 Task: Look for space in Muvattupuzha, India from 5th June, 2023 to 16th June, 2023 for 2 adults in price range Rs.7000 to Rs.15000. Place can be entire place with 1  bedroom having 1 bed and 1 bathroom. Property type can be house, flat, guest house, hotel. Amenities needed are: washing machine. Booking option can be shelf check-in. Required host language is English.
Action: Mouse moved to (433, 93)
Screenshot: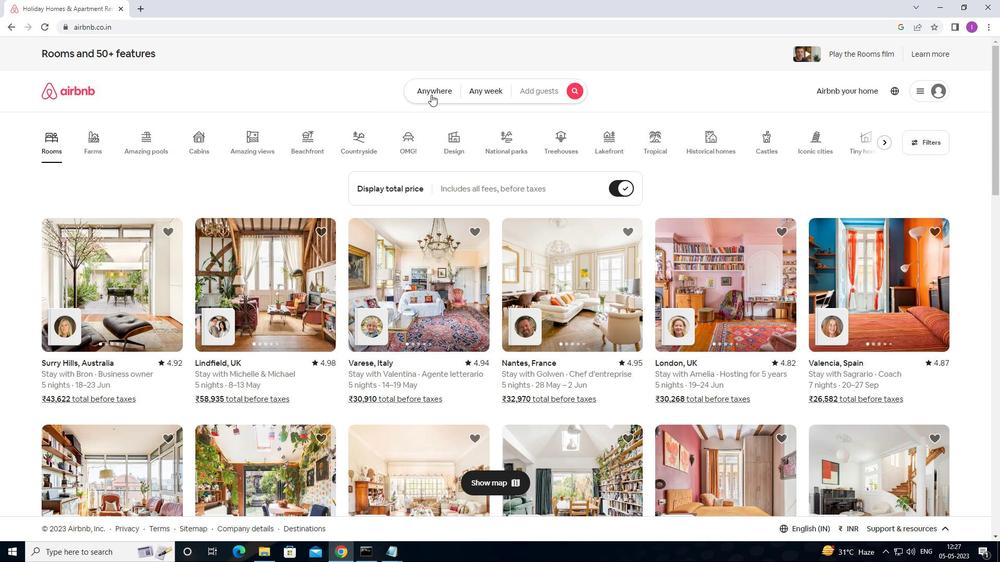 
Action: Mouse pressed left at (433, 93)
Screenshot: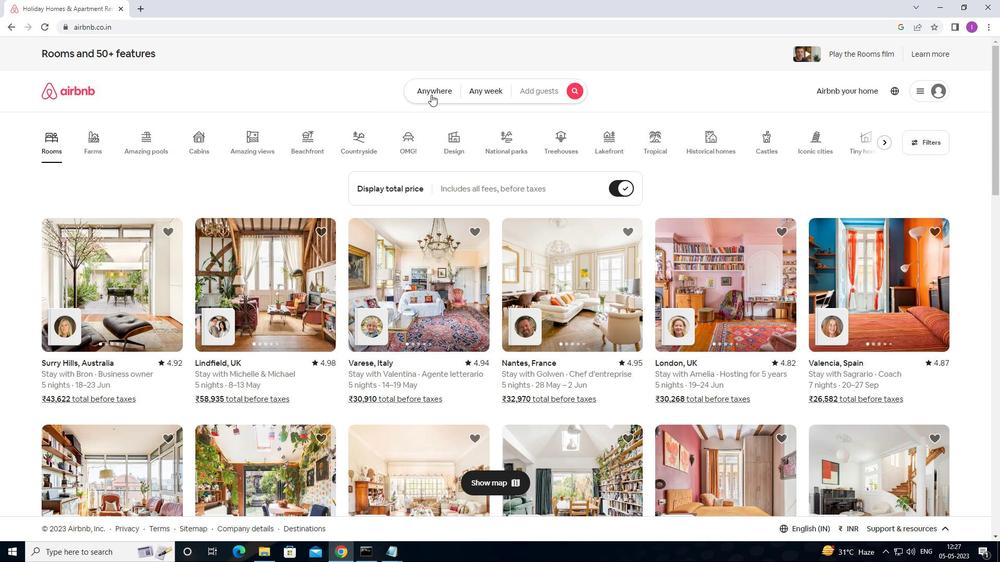 
Action: Mouse moved to (315, 140)
Screenshot: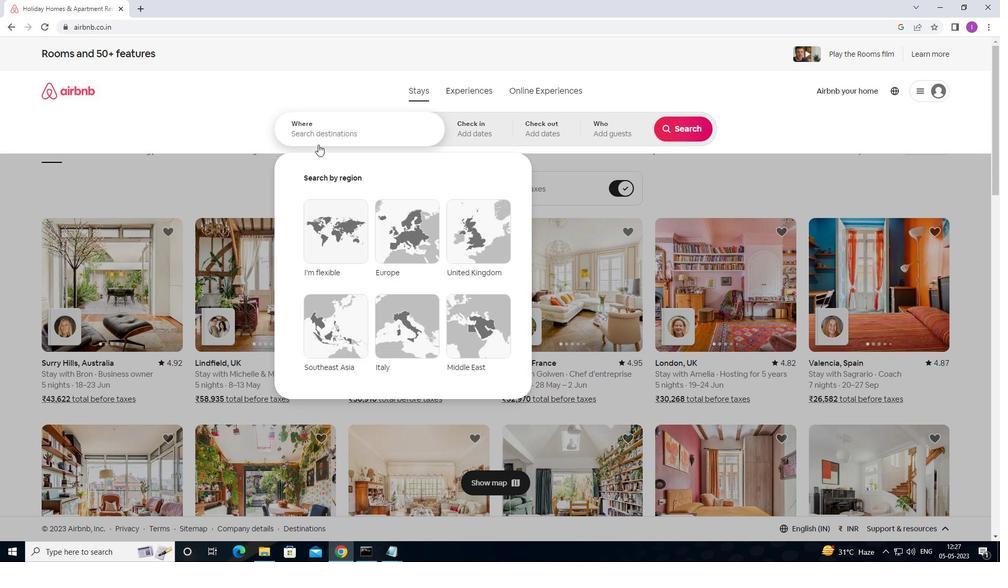 
Action: Mouse pressed left at (315, 140)
Screenshot: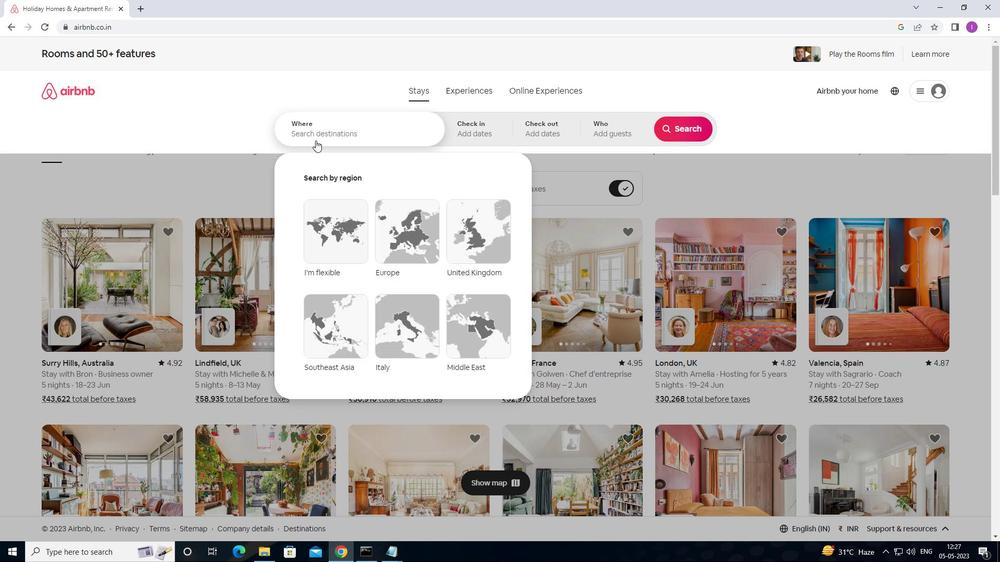 
Action: Key pressed <Key.shift><Key.shift><Key.shift><Key.shift>MUVATTUPUZHA,<Key.shift>INDIA
Screenshot: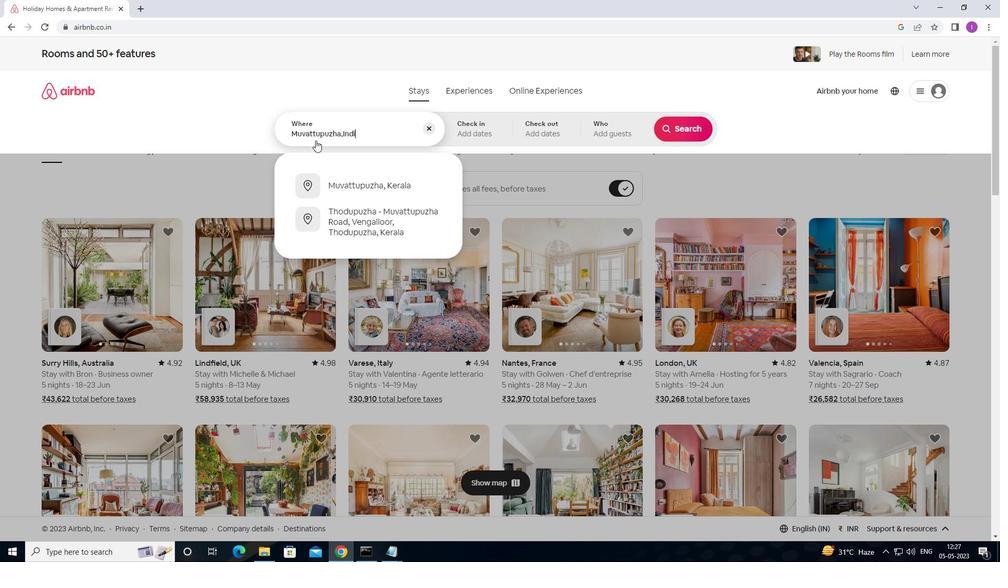 
Action: Mouse moved to (485, 126)
Screenshot: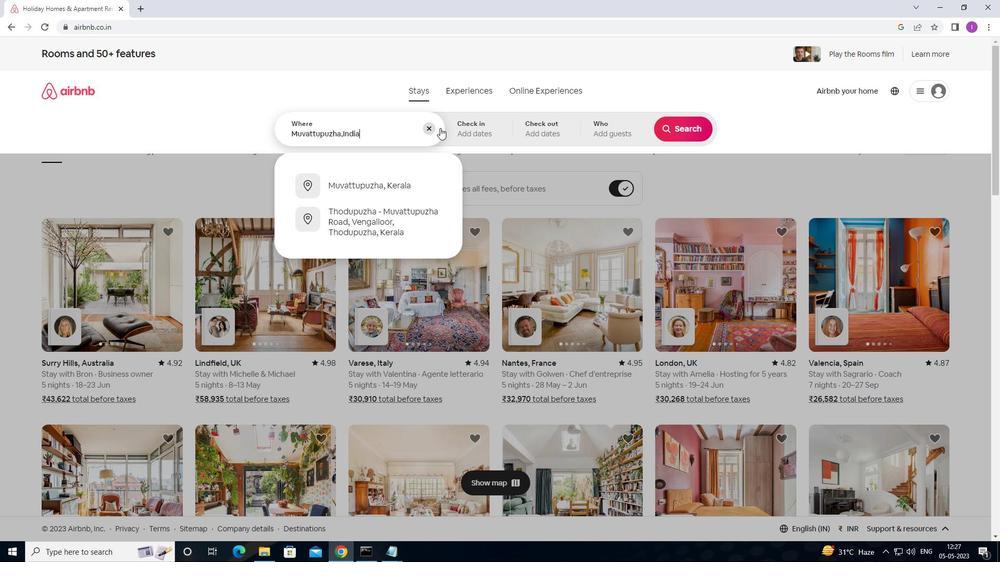 
Action: Mouse pressed left at (485, 126)
Screenshot: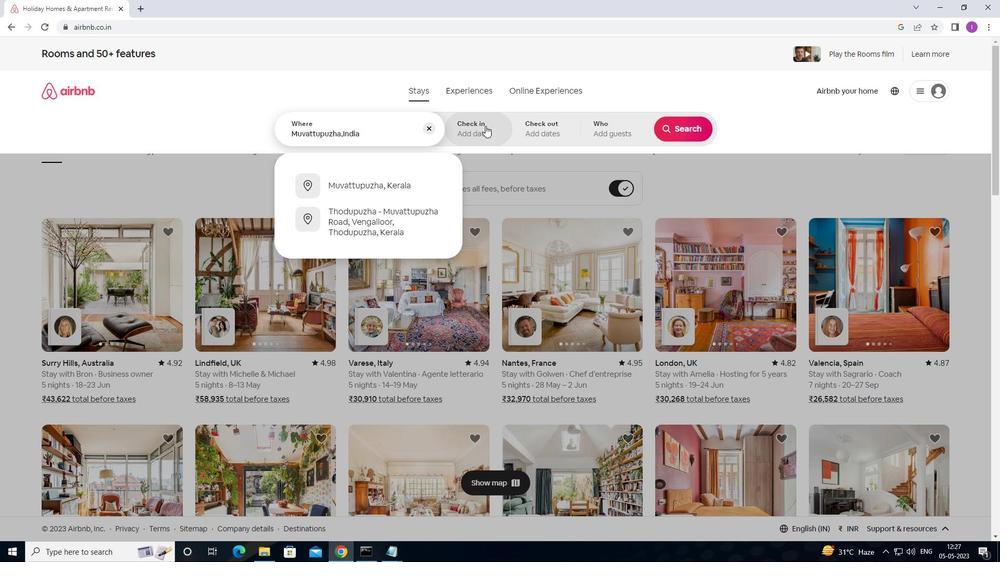
Action: Mouse moved to (546, 282)
Screenshot: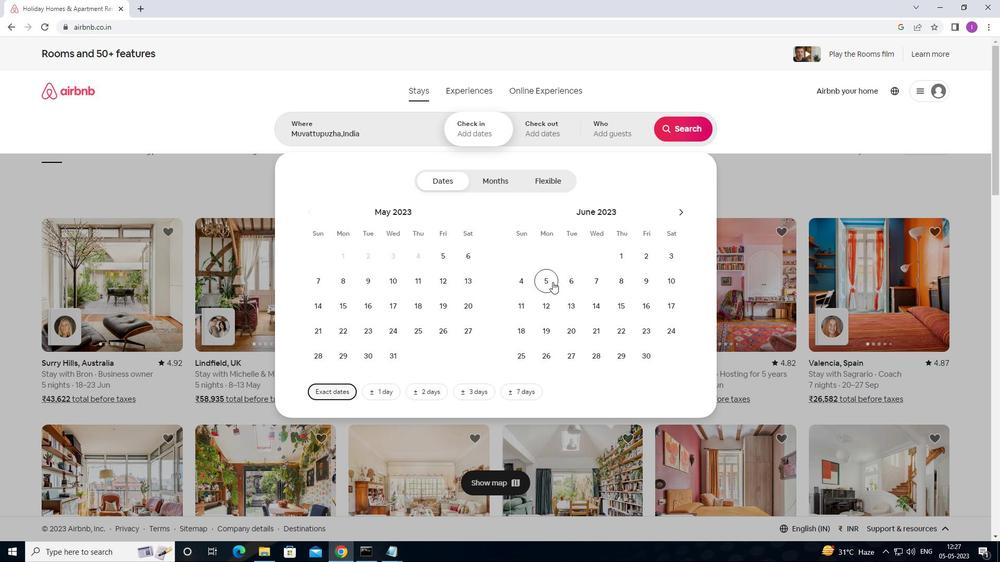 
Action: Mouse pressed left at (546, 282)
Screenshot: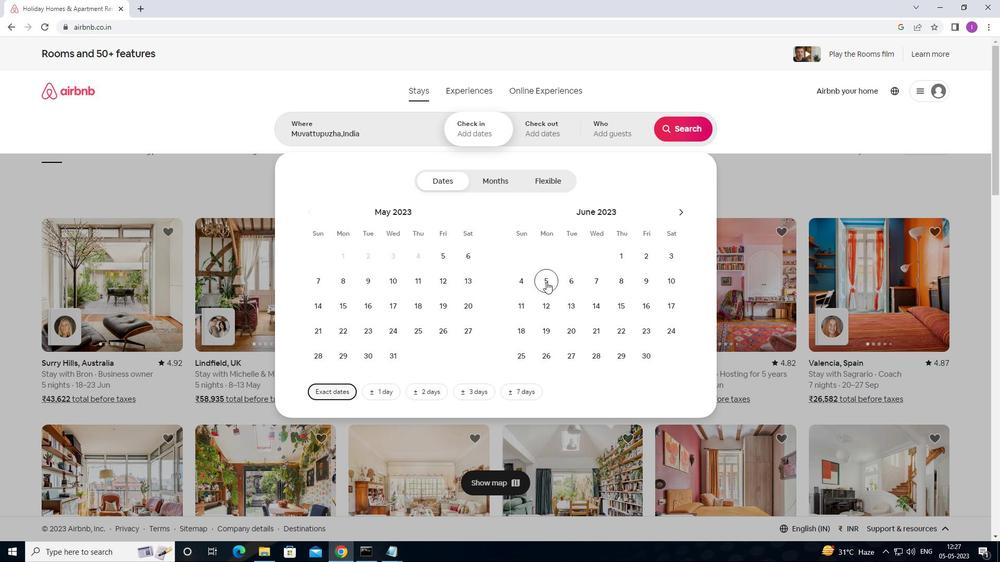 
Action: Mouse moved to (641, 305)
Screenshot: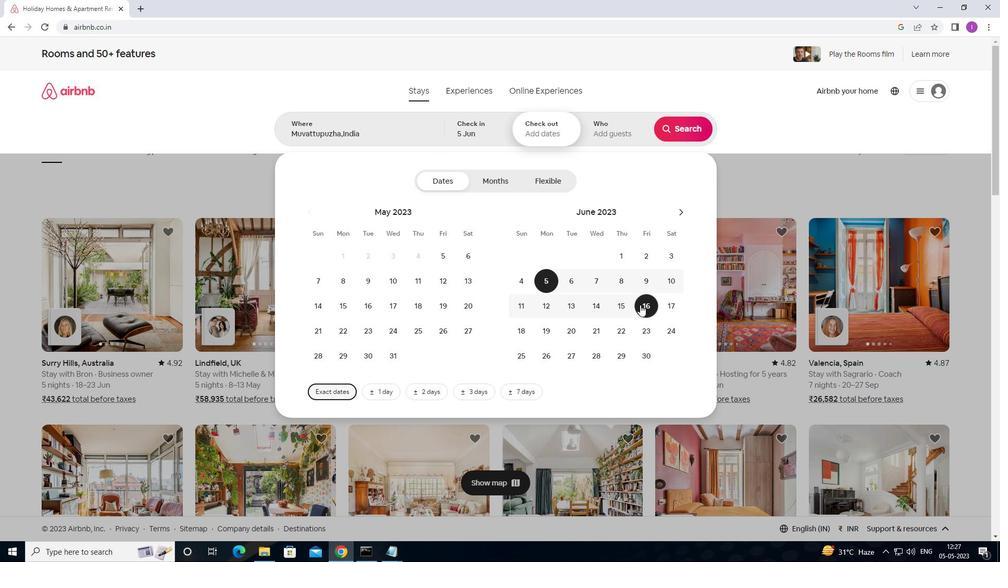 
Action: Mouse pressed left at (641, 305)
Screenshot: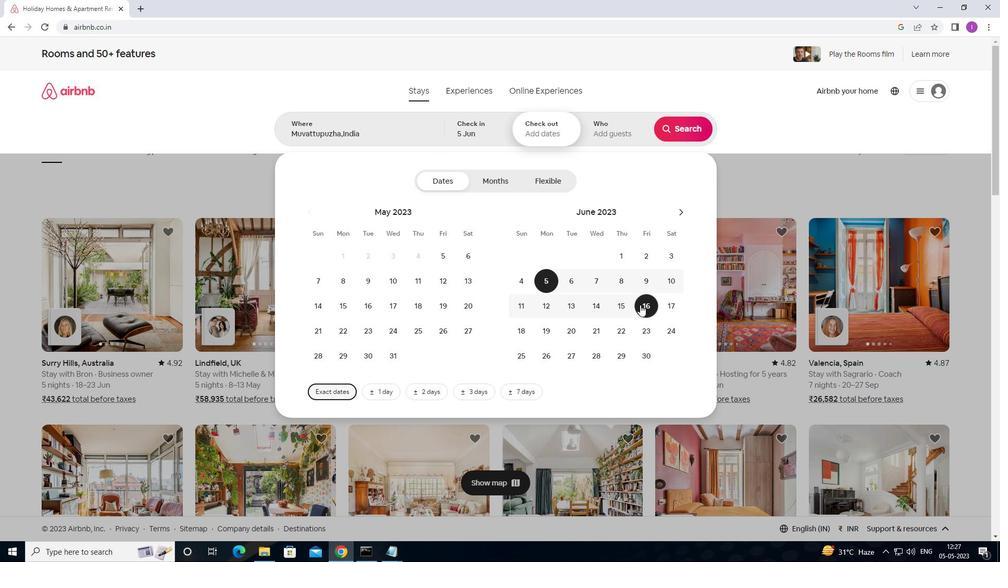 
Action: Mouse moved to (623, 140)
Screenshot: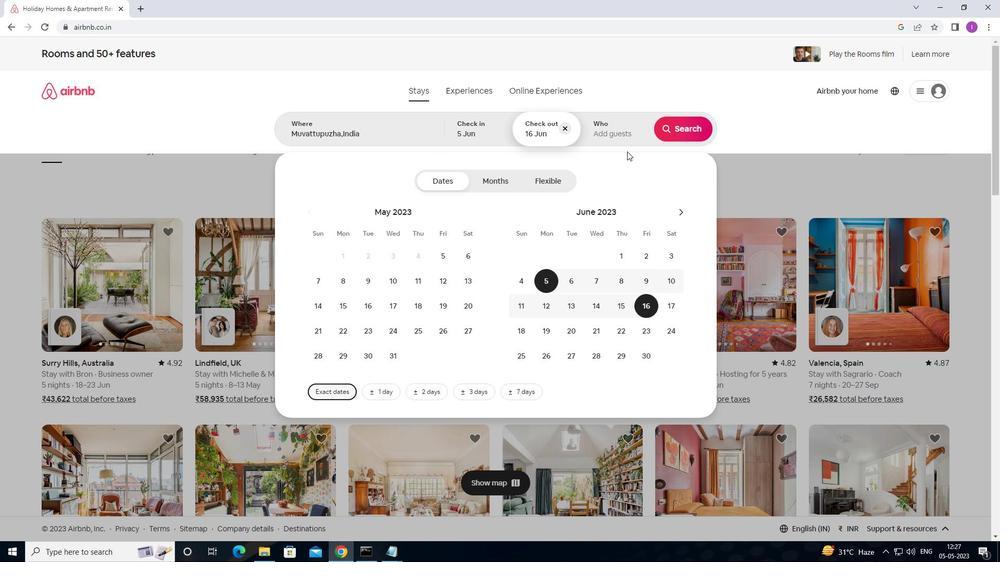 
Action: Mouse pressed left at (623, 140)
Screenshot: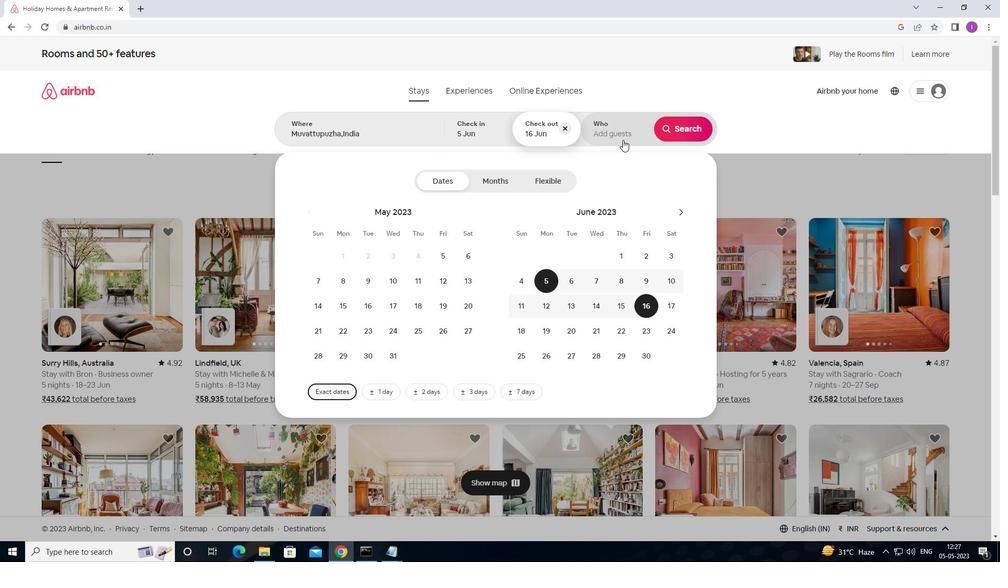 
Action: Mouse moved to (682, 179)
Screenshot: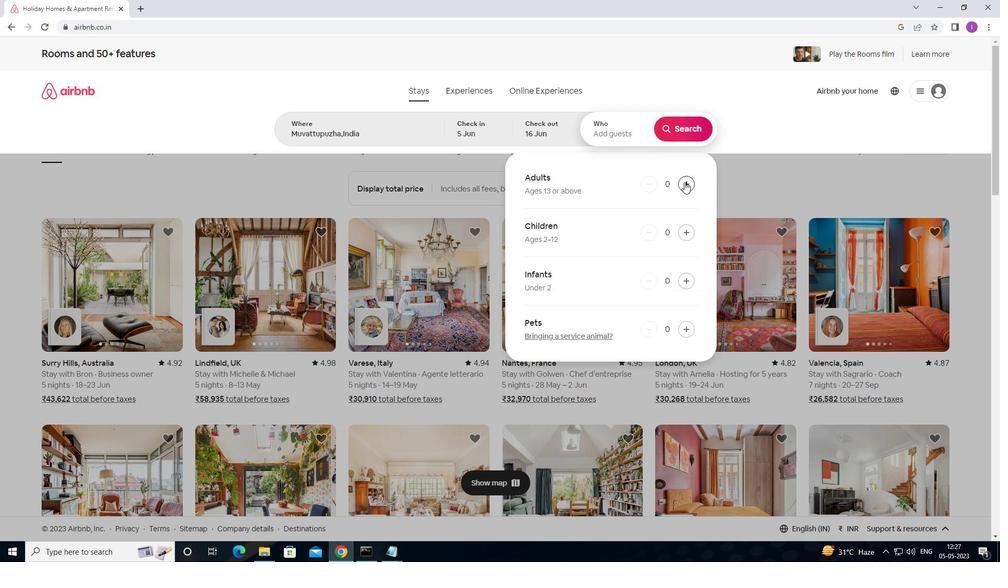 
Action: Mouse pressed left at (682, 179)
Screenshot: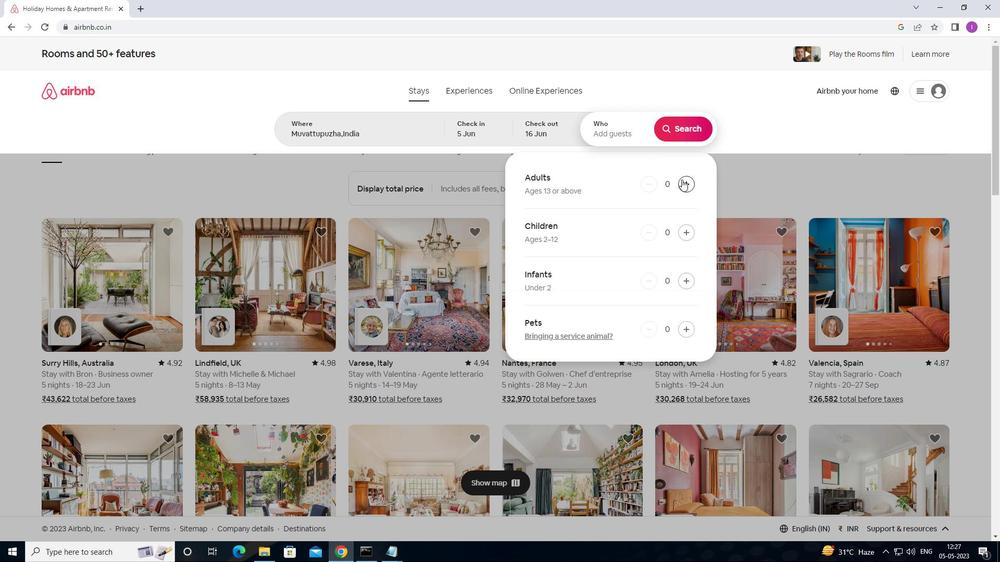
Action: Mouse pressed left at (682, 179)
Screenshot: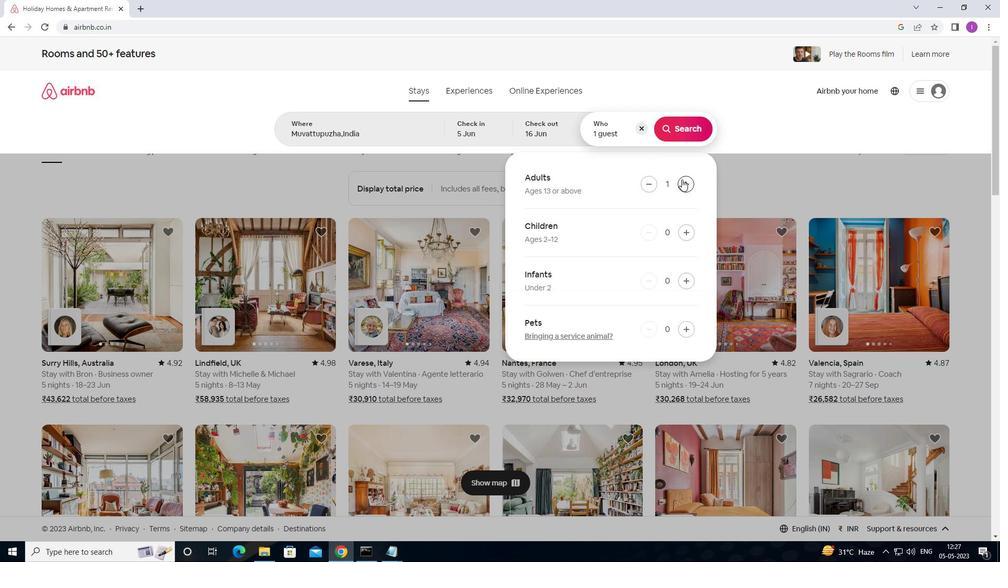 
Action: Mouse moved to (695, 130)
Screenshot: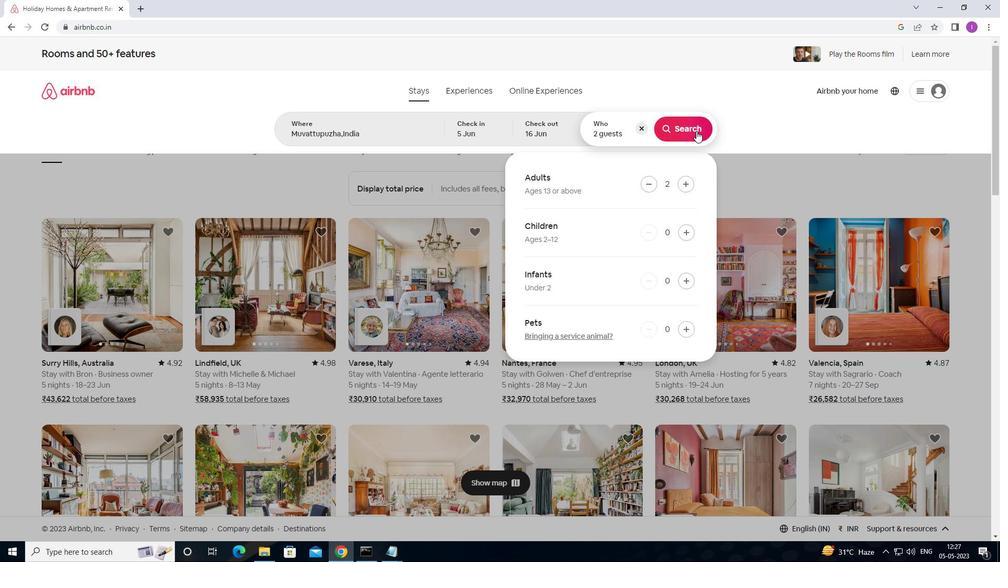 
Action: Mouse pressed left at (695, 130)
Screenshot: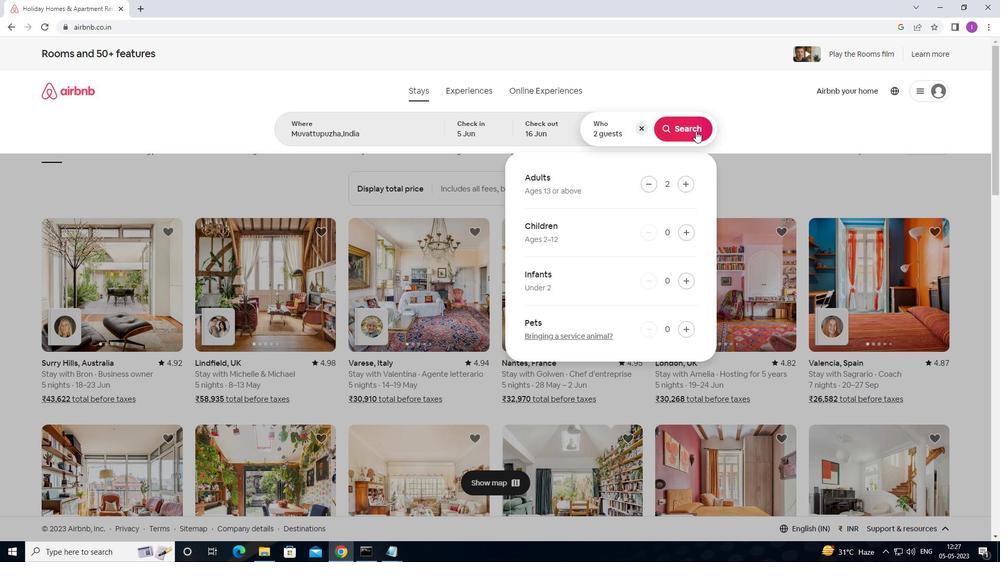 
Action: Mouse moved to (954, 91)
Screenshot: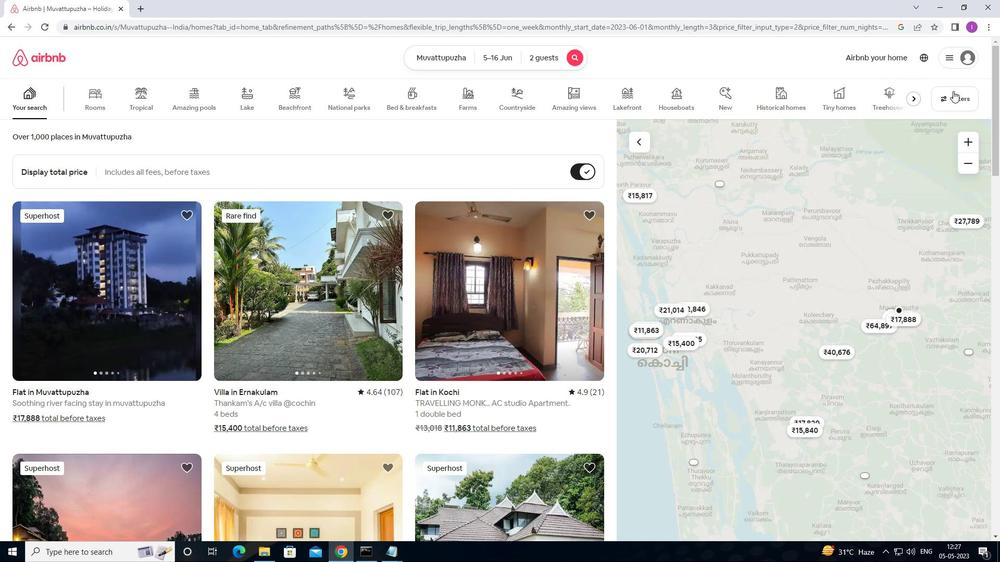 
Action: Mouse pressed left at (954, 91)
Screenshot: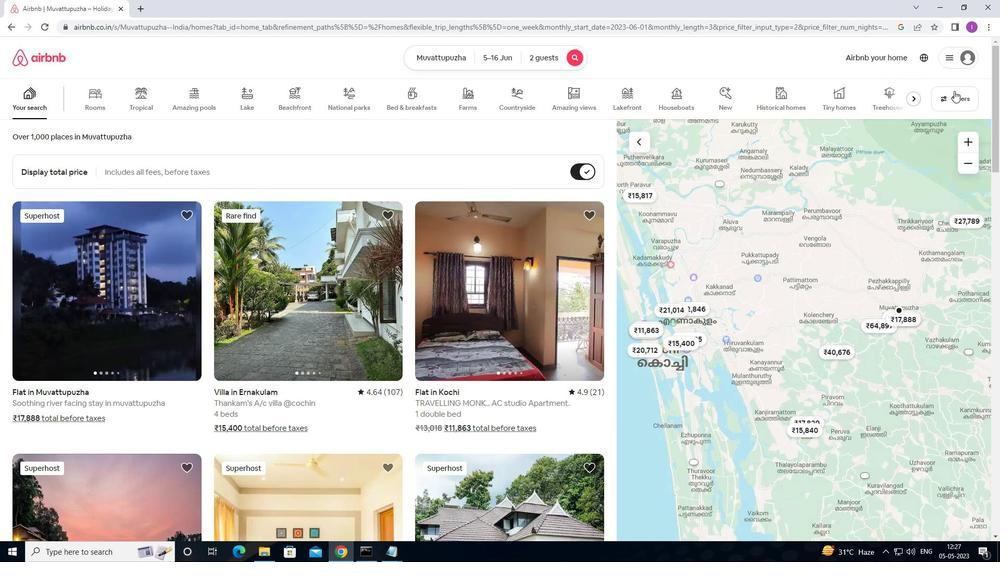 
Action: Mouse moved to (381, 351)
Screenshot: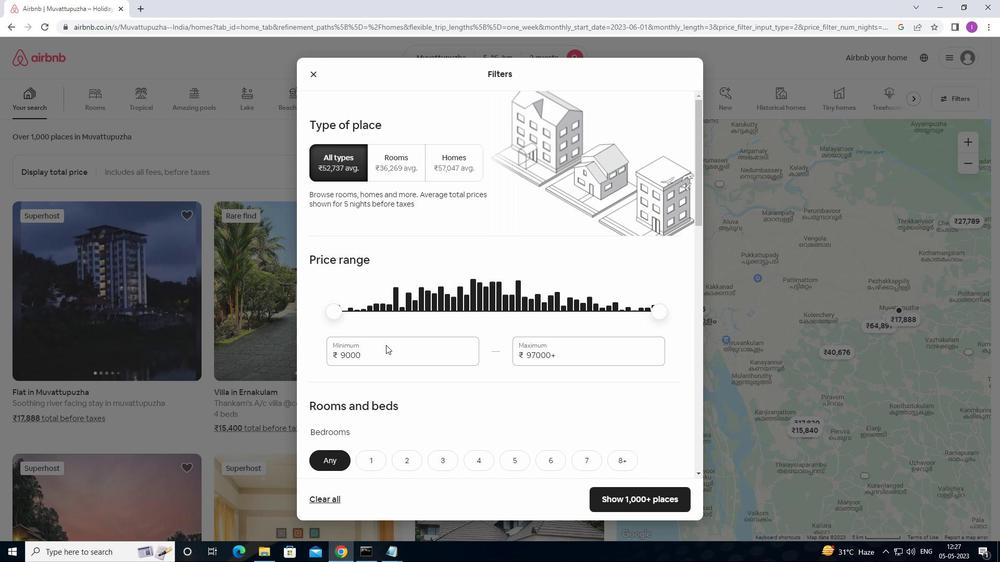 
Action: Mouse pressed left at (381, 351)
Screenshot: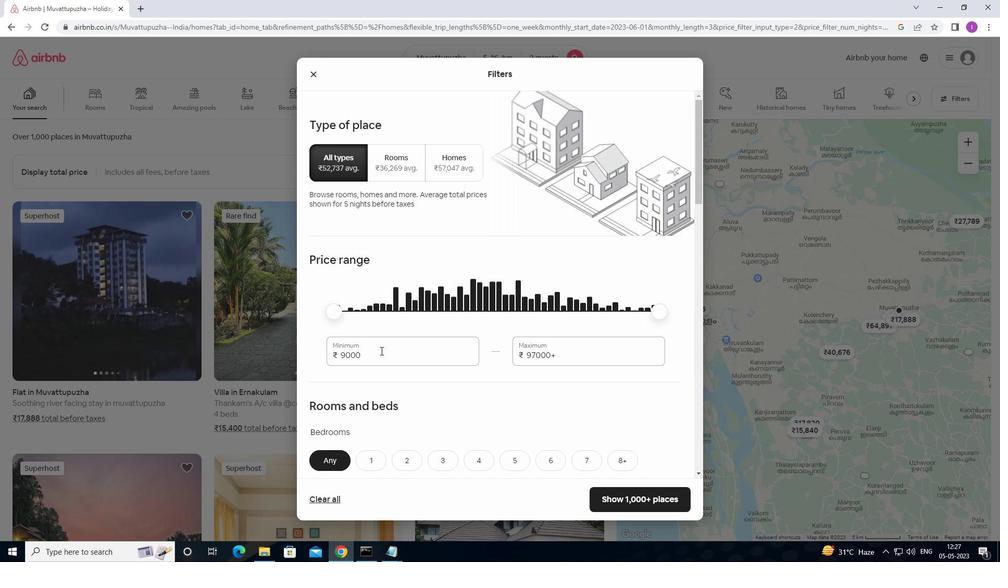 
Action: Mouse moved to (335, 357)
Screenshot: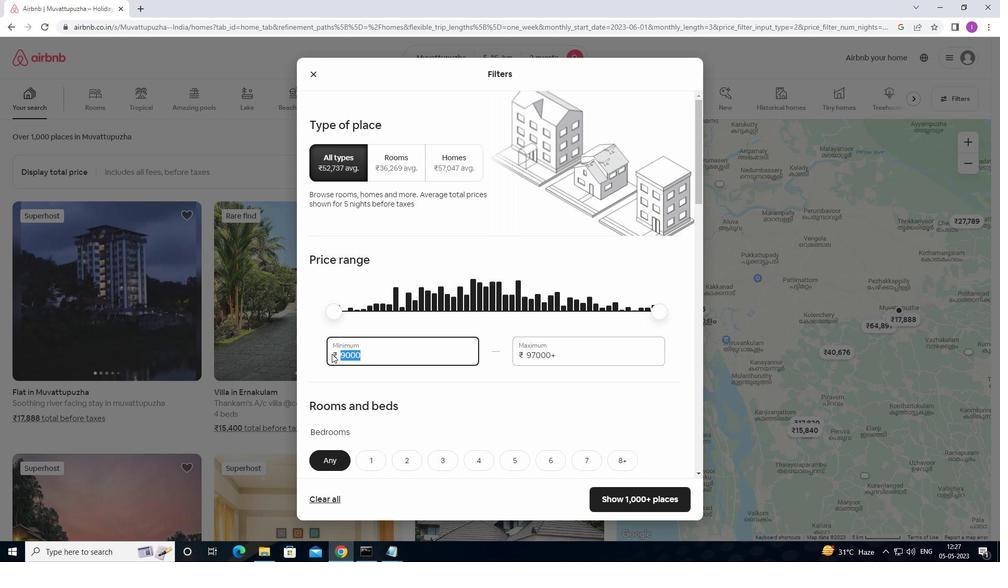 
Action: Key pressed 7000
Screenshot: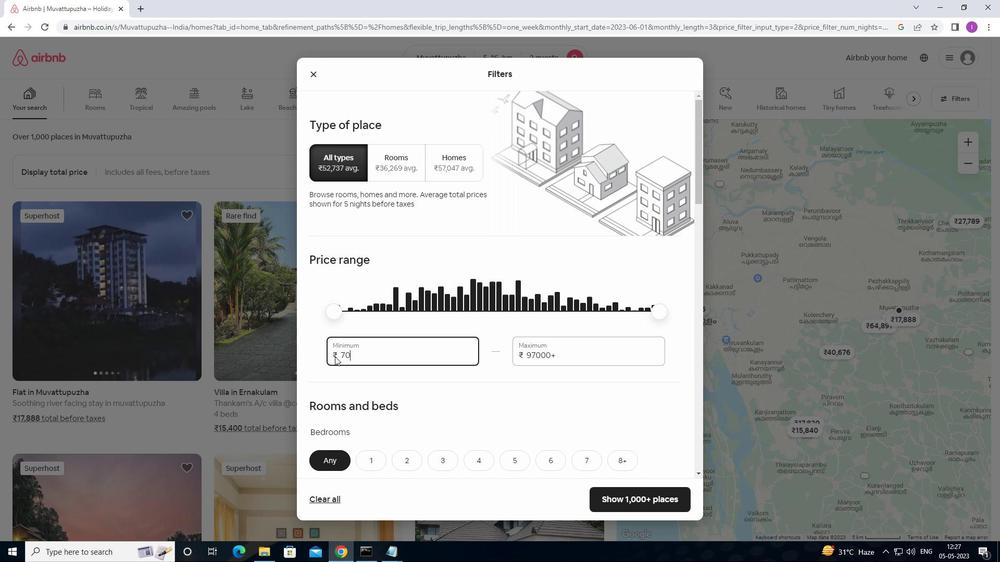 
Action: Mouse moved to (565, 357)
Screenshot: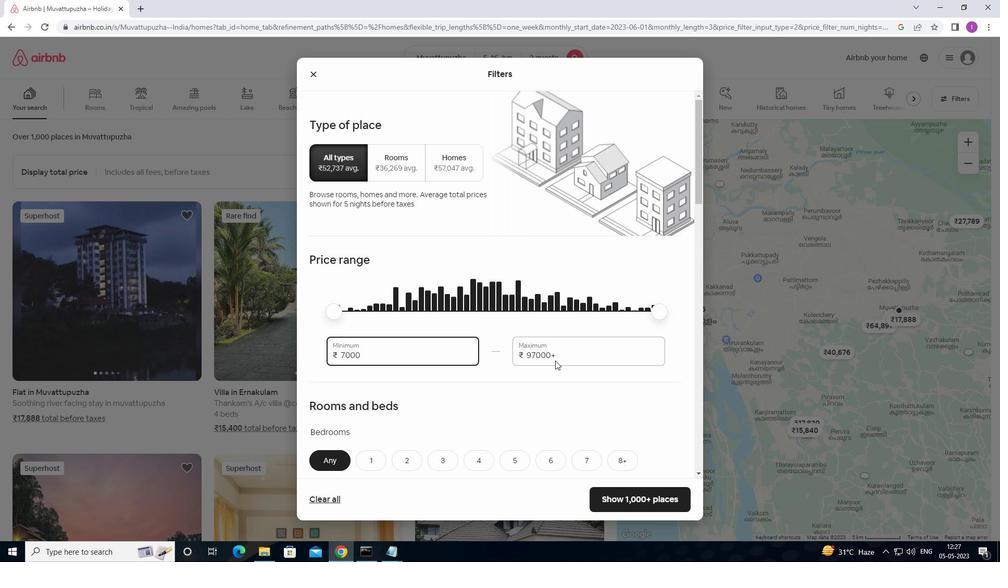 
Action: Mouse pressed left at (565, 357)
Screenshot: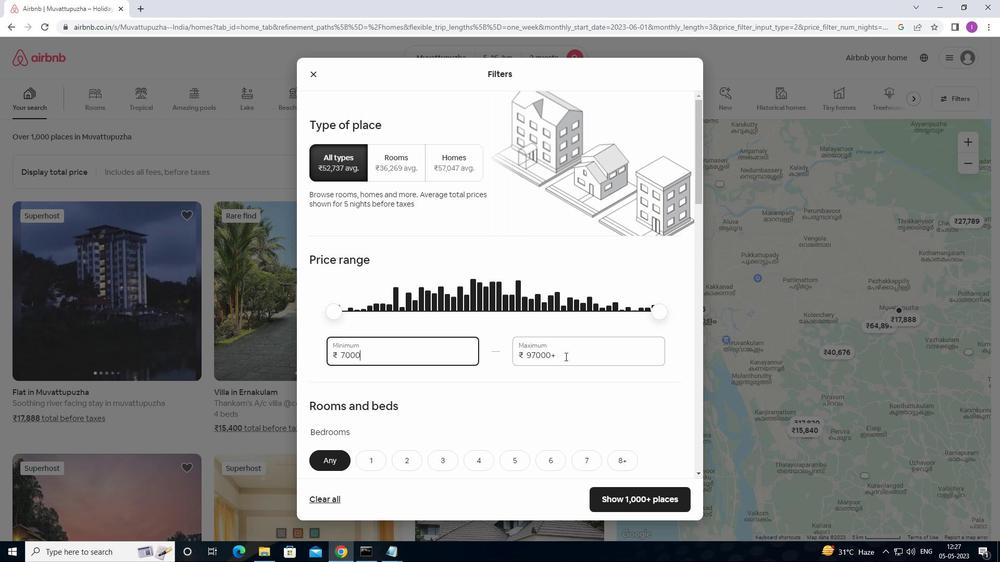 
Action: Mouse moved to (510, 354)
Screenshot: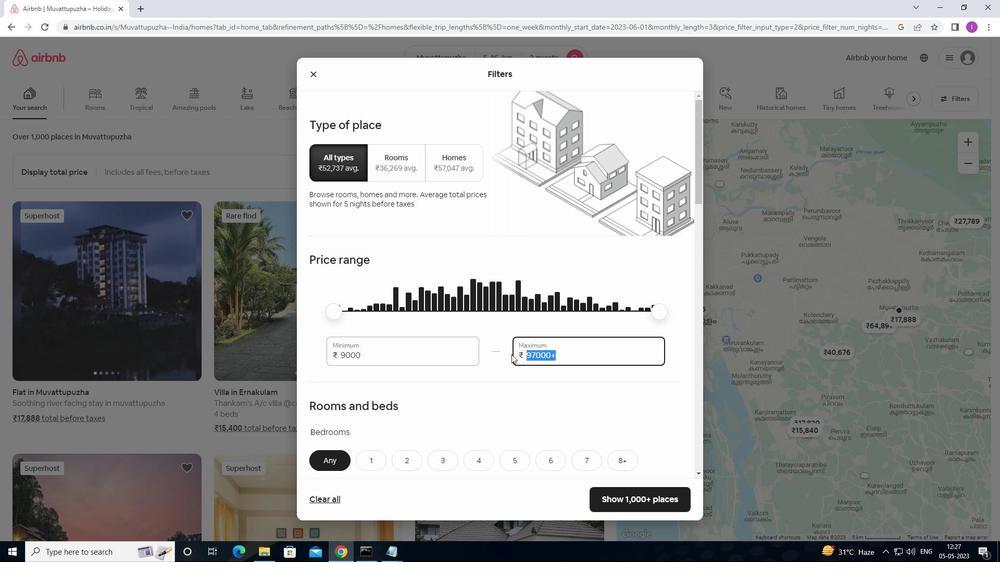 
Action: Key pressed 15000
Screenshot: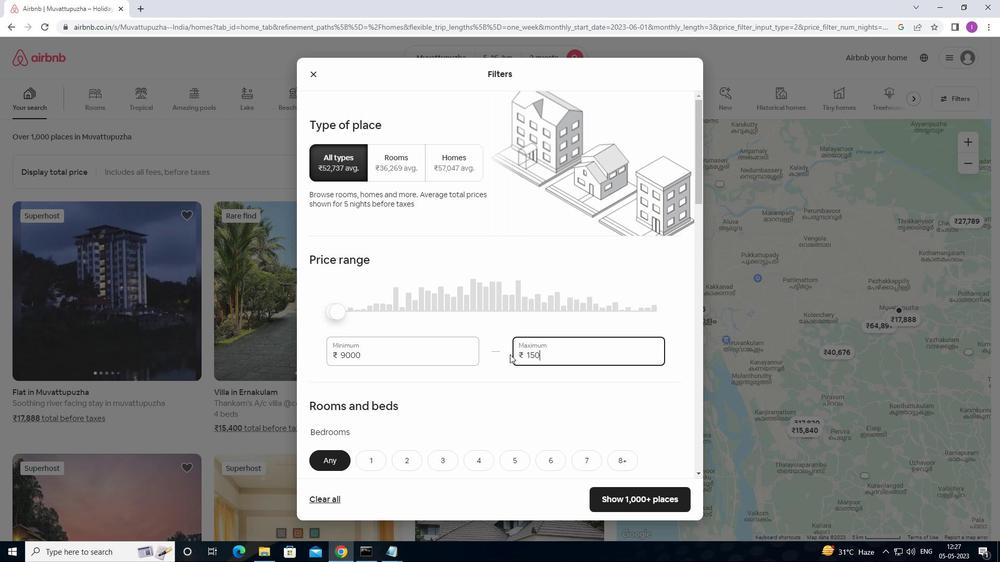 
Action: Mouse moved to (506, 351)
Screenshot: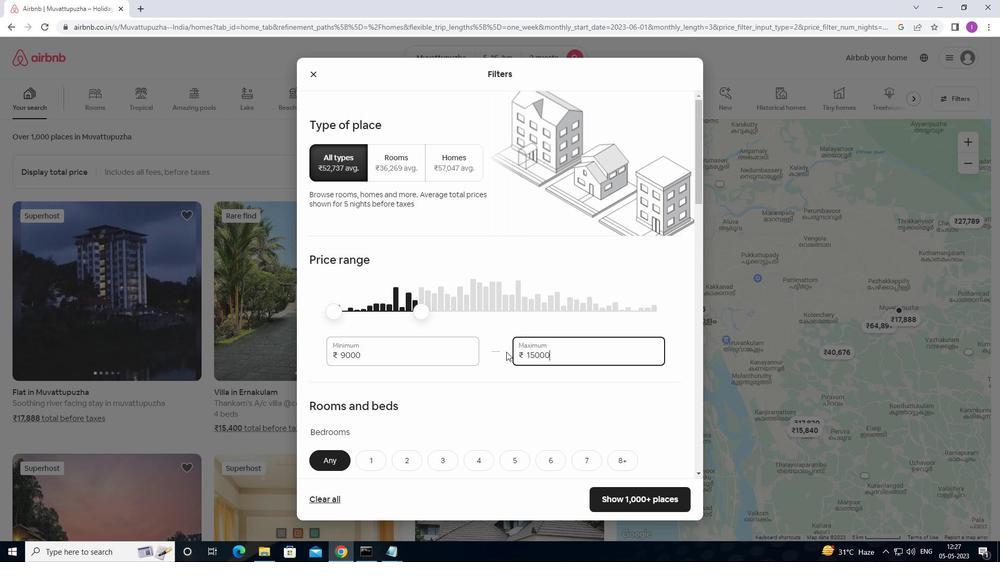 
Action: Mouse scrolled (506, 351) with delta (0, 0)
Screenshot: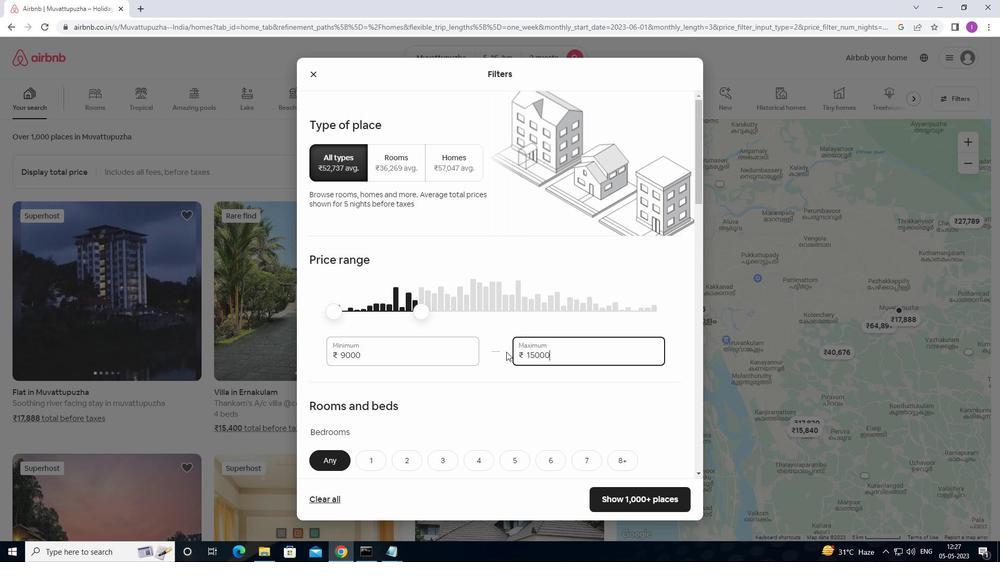 
Action: Mouse moved to (508, 354)
Screenshot: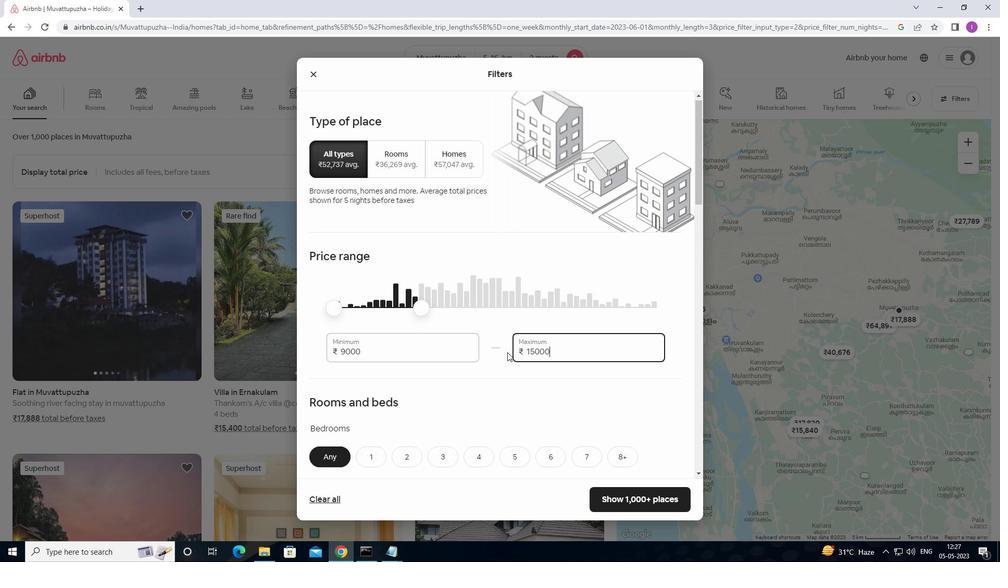 
Action: Mouse scrolled (508, 353) with delta (0, 0)
Screenshot: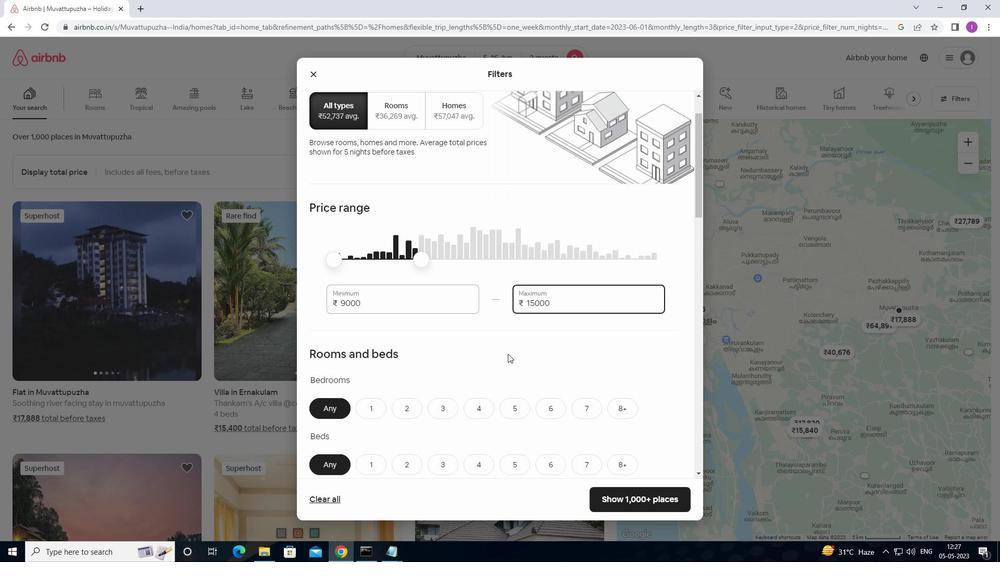 
Action: Mouse moved to (508, 354)
Screenshot: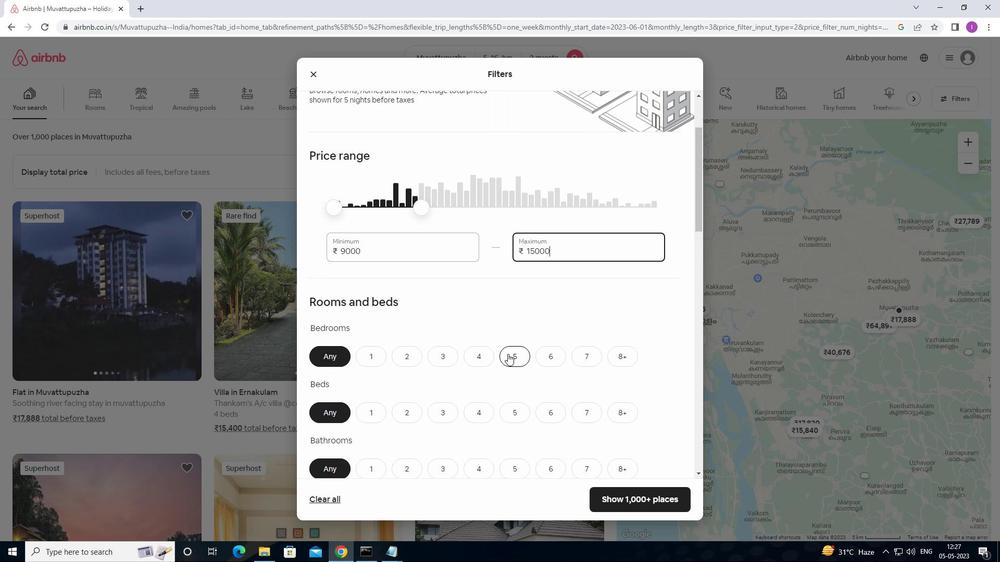 
Action: Mouse scrolled (508, 353) with delta (0, 0)
Screenshot: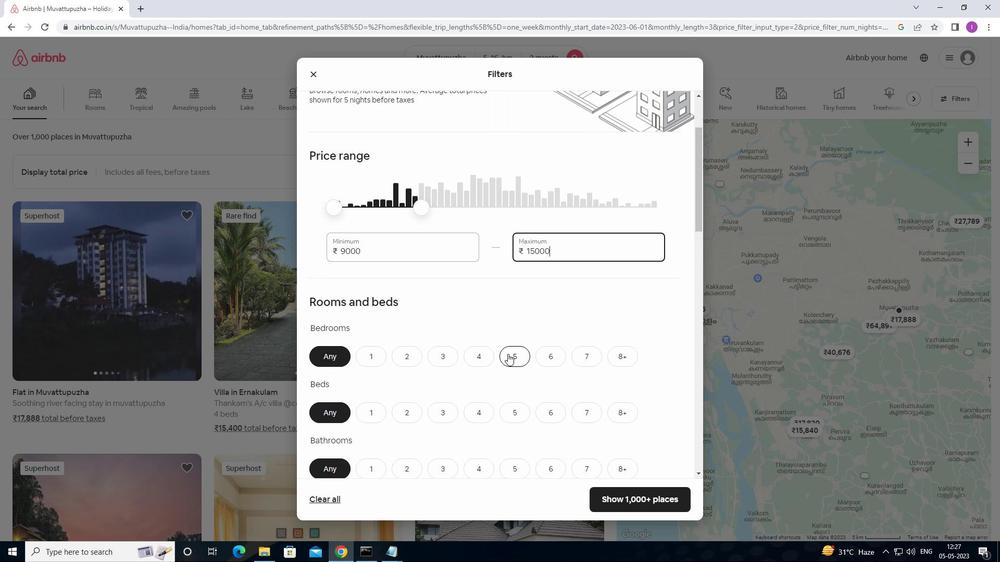 
Action: Mouse moved to (375, 302)
Screenshot: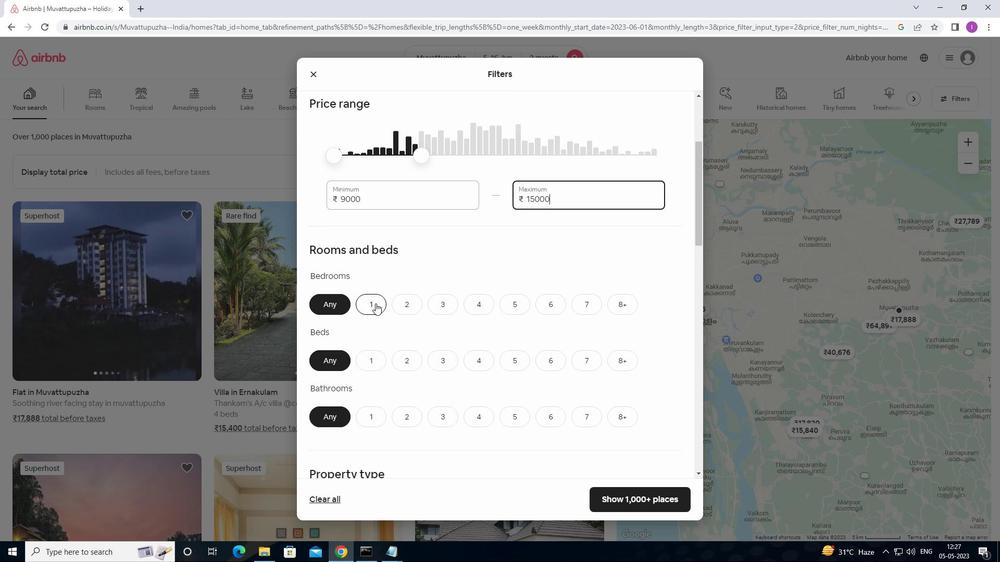 
Action: Mouse pressed left at (375, 302)
Screenshot: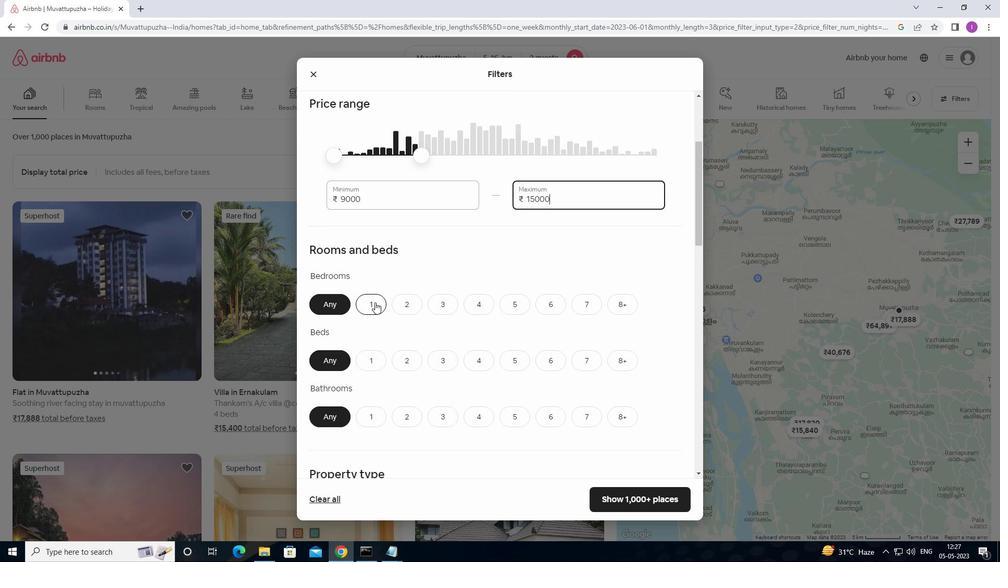 
Action: Mouse moved to (382, 360)
Screenshot: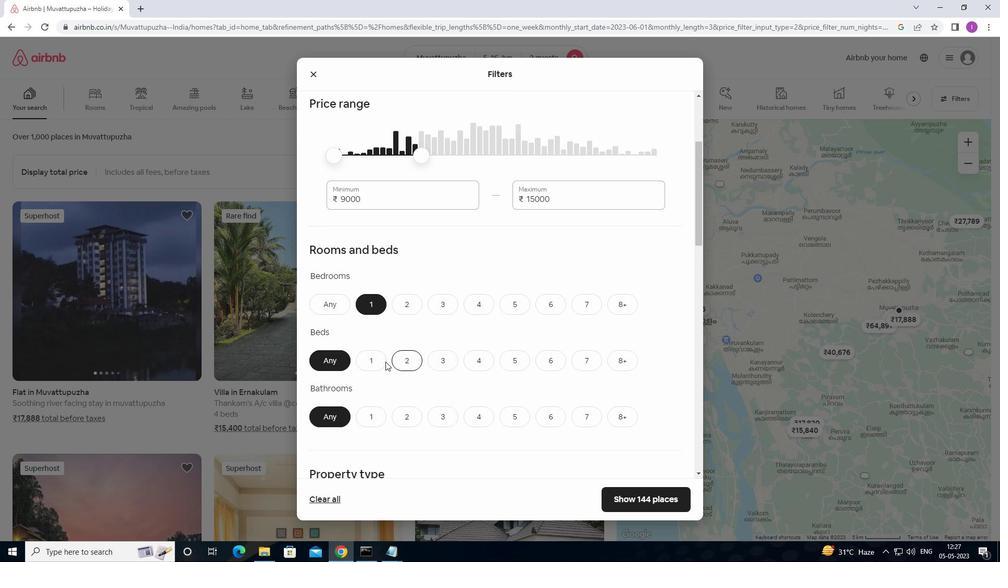
Action: Mouse pressed left at (382, 360)
Screenshot: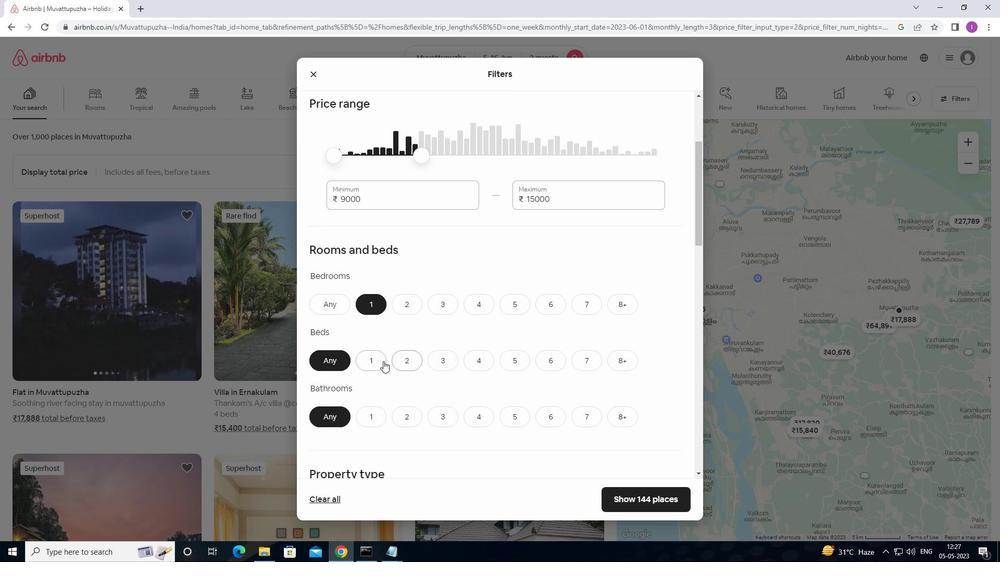 
Action: Mouse moved to (378, 411)
Screenshot: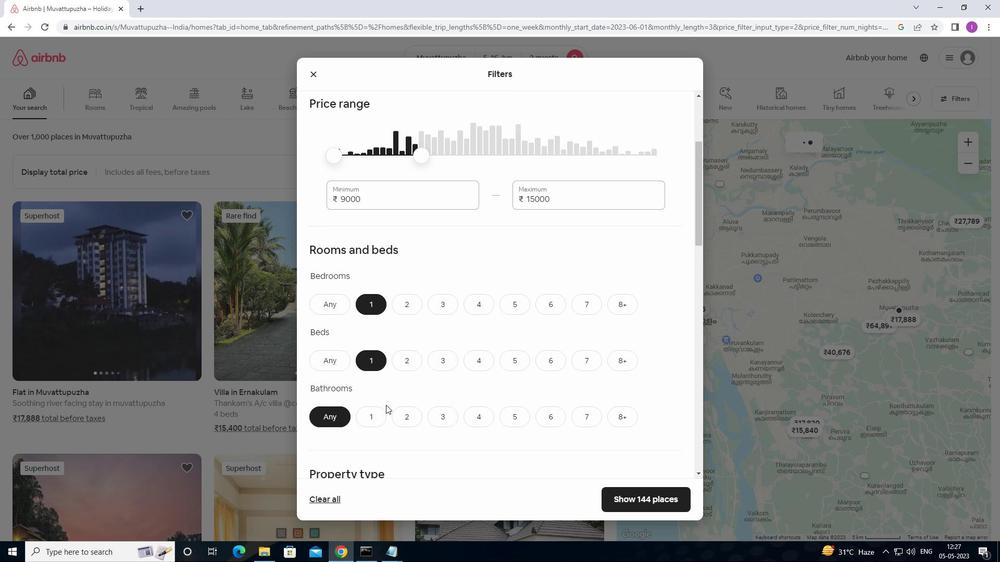 
Action: Mouse pressed left at (378, 411)
Screenshot: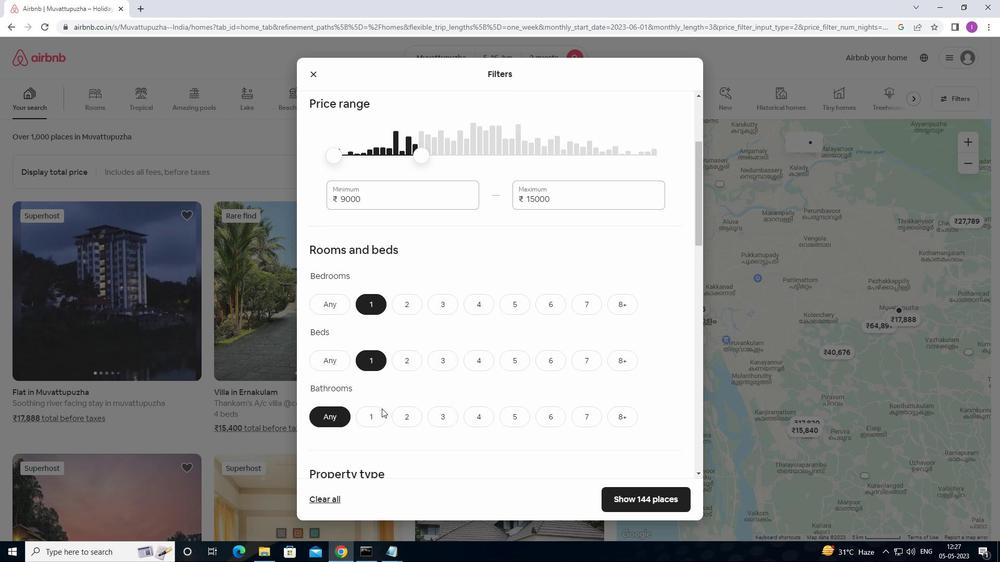 
Action: Mouse moved to (486, 380)
Screenshot: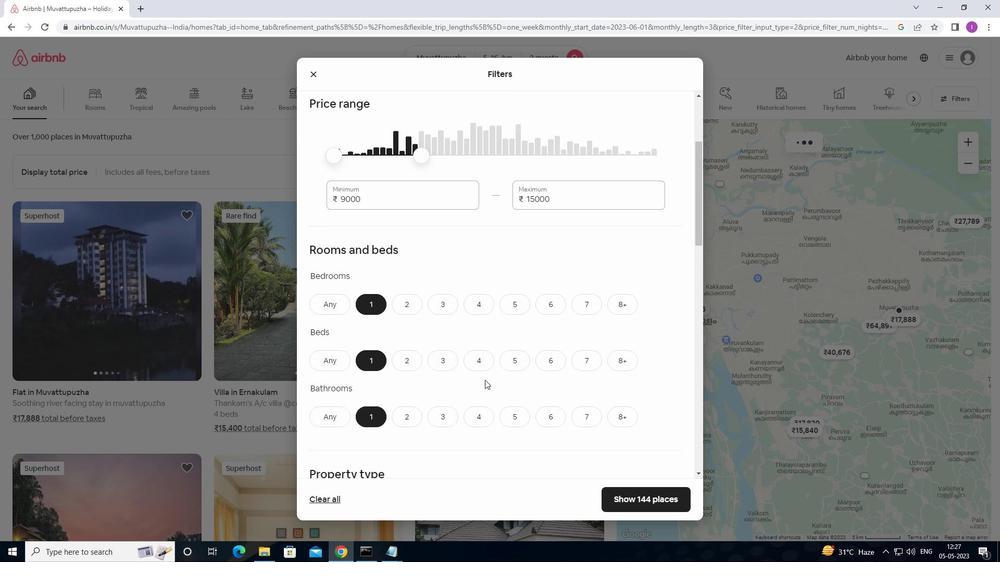 
Action: Mouse scrolled (486, 379) with delta (0, 0)
Screenshot: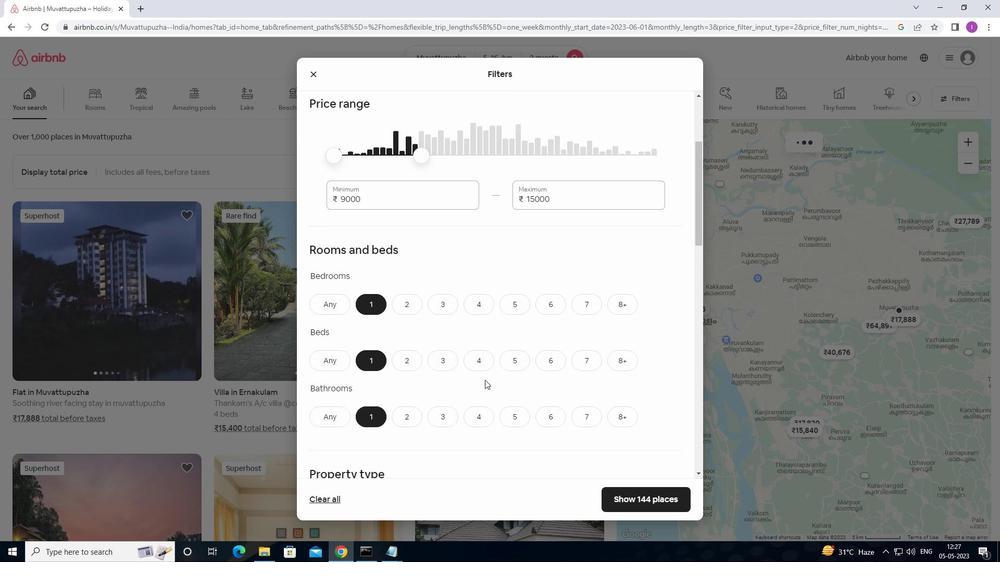 
Action: Mouse moved to (487, 381)
Screenshot: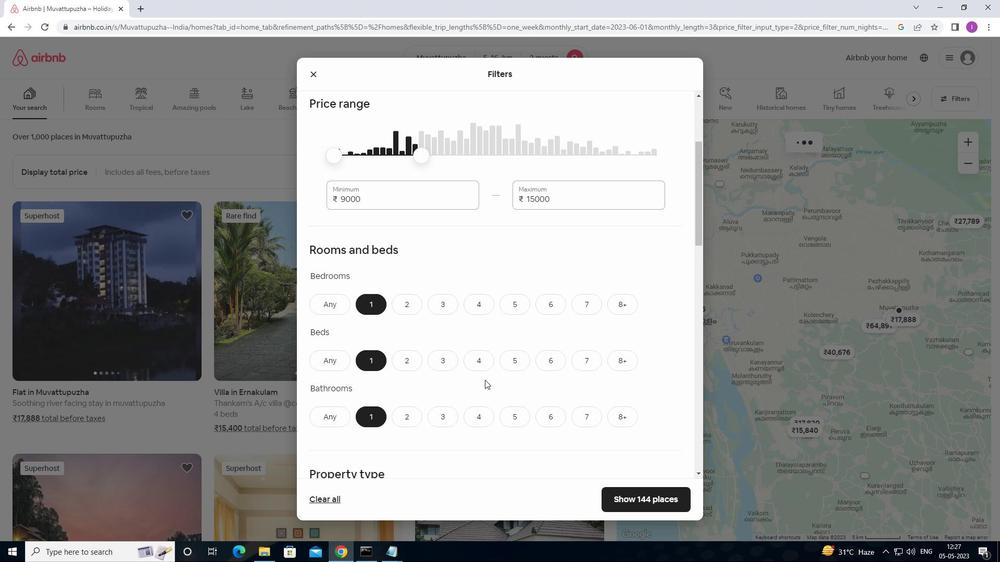 
Action: Mouse scrolled (487, 380) with delta (0, 0)
Screenshot: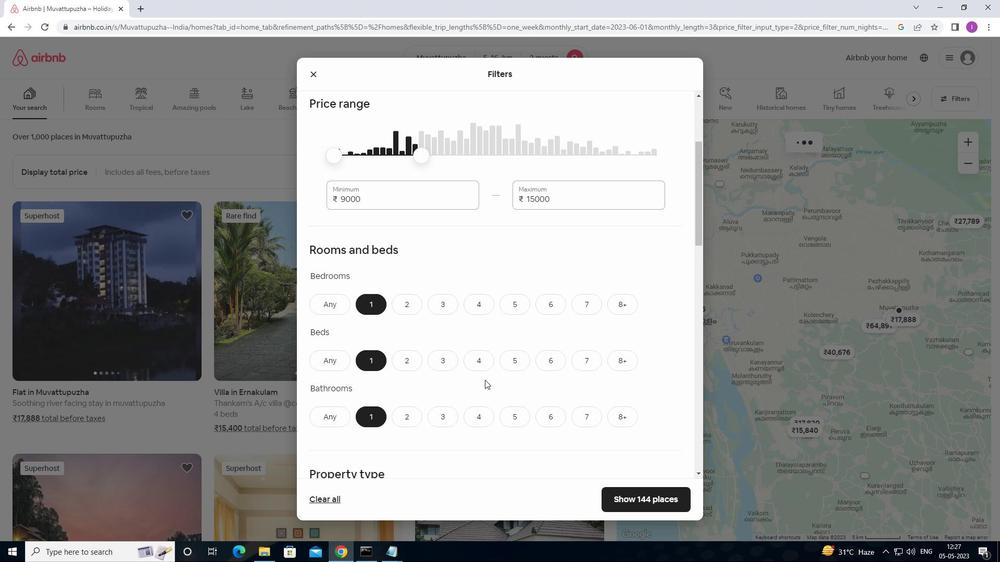 
Action: Mouse moved to (488, 381)
Screenshot: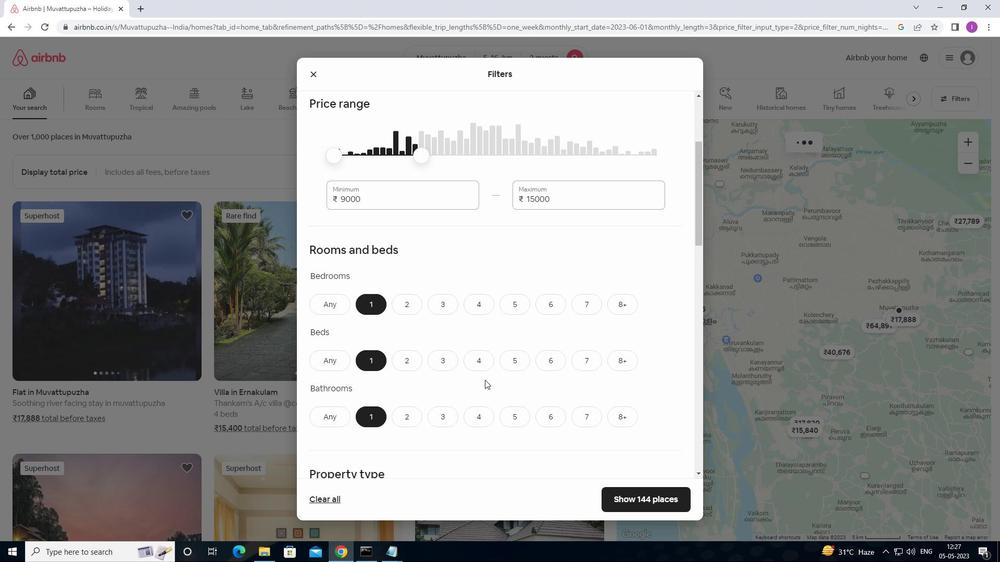 
Action: Mouse scrolled (488, 381) with delta (0, 0)
Screenshot: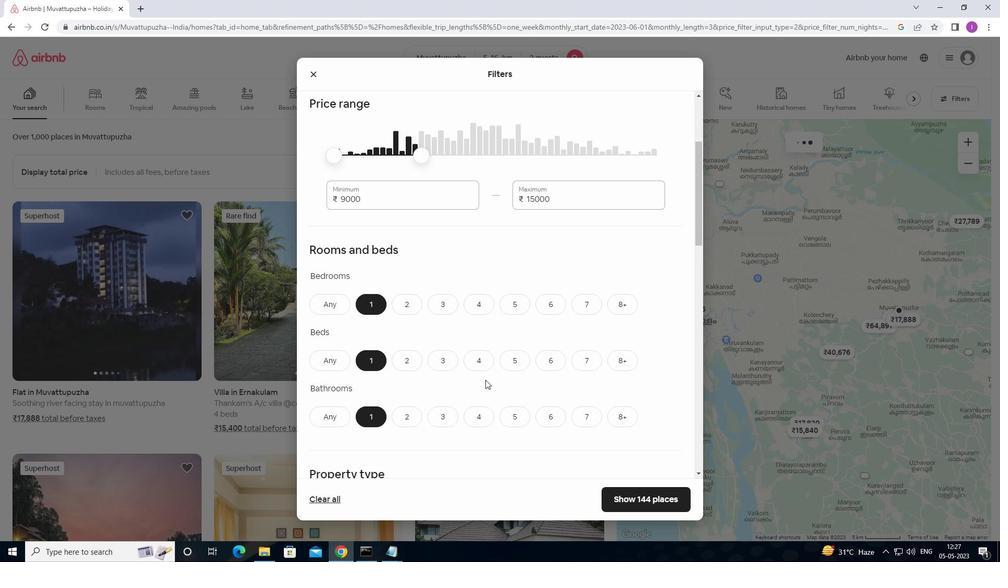
Action: Mouse moved to (374, 381)
Screenshot: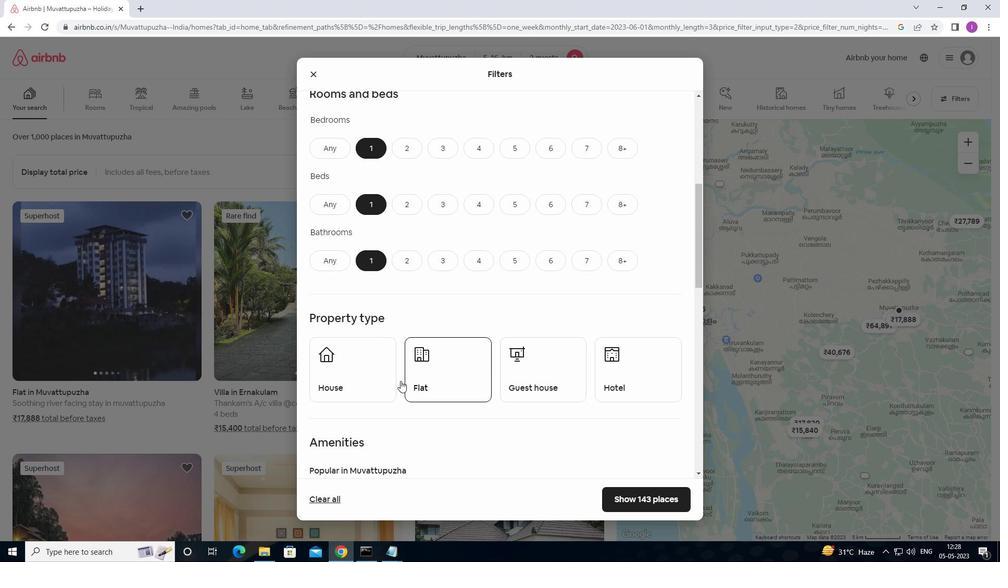 
Action: Mouse pressed left at (374, 381)
Screenshot: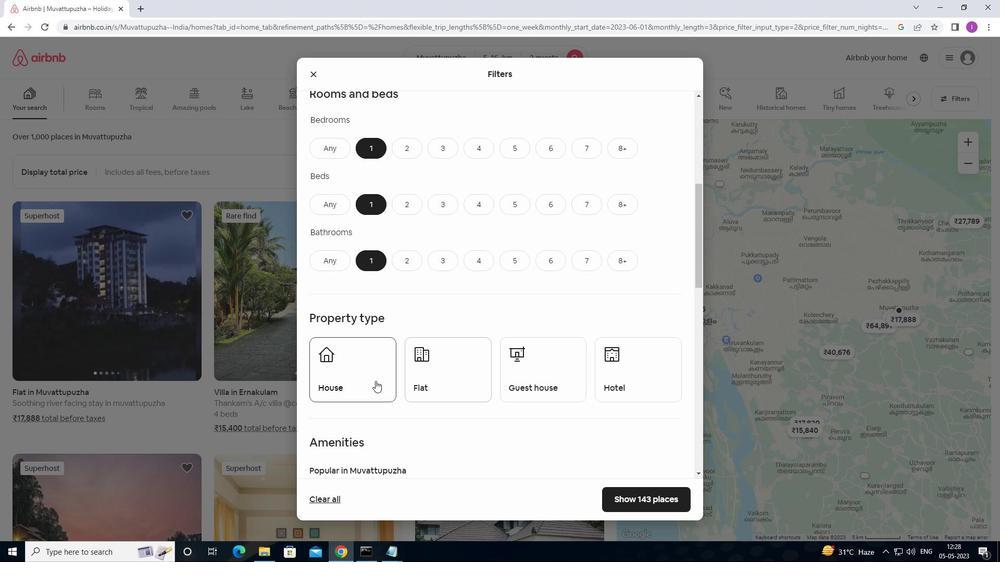 
Action: Mouse moved to (467, 369)
Screenshot: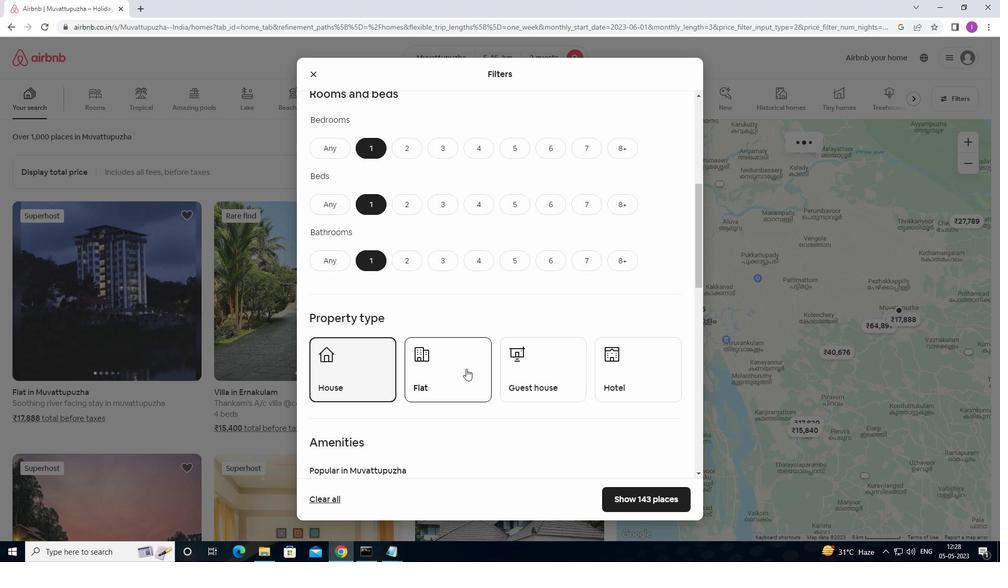 
Action: Mouse pressed left at (467, 369)
Screenshot: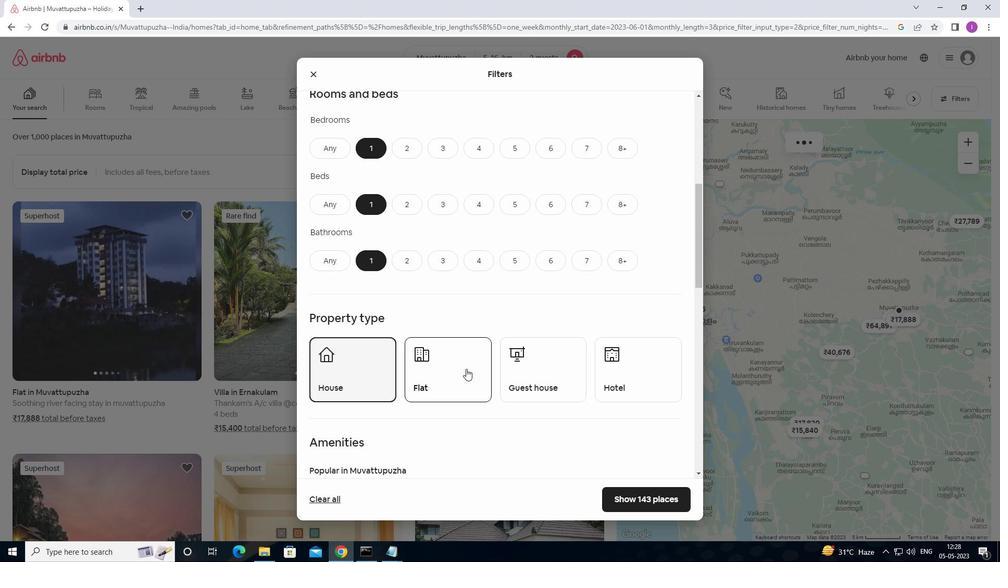 
Action: Mouse moved to (573, 371)
Screenshot: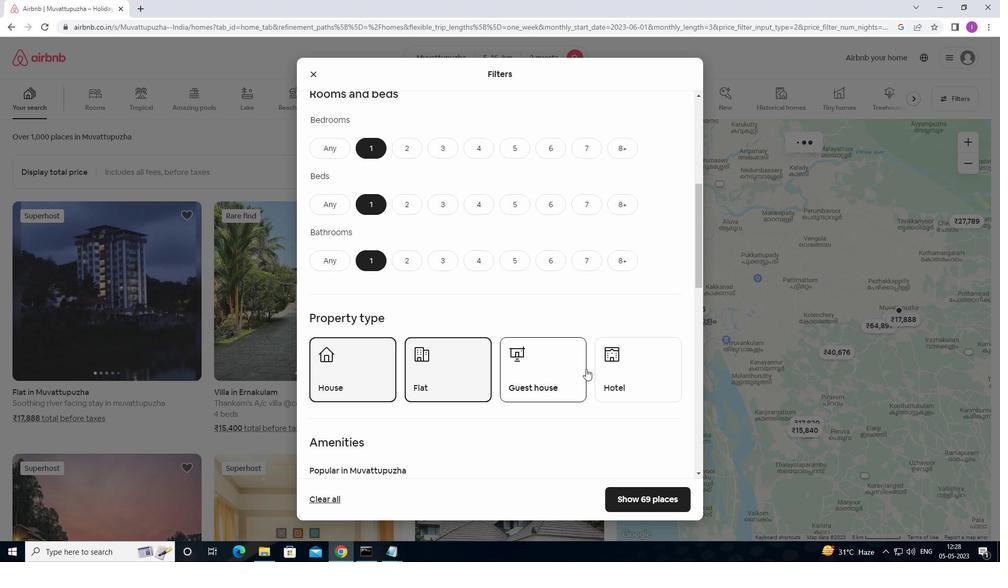 
Action: Mouse pressed left at (573, 371)
Screenshot: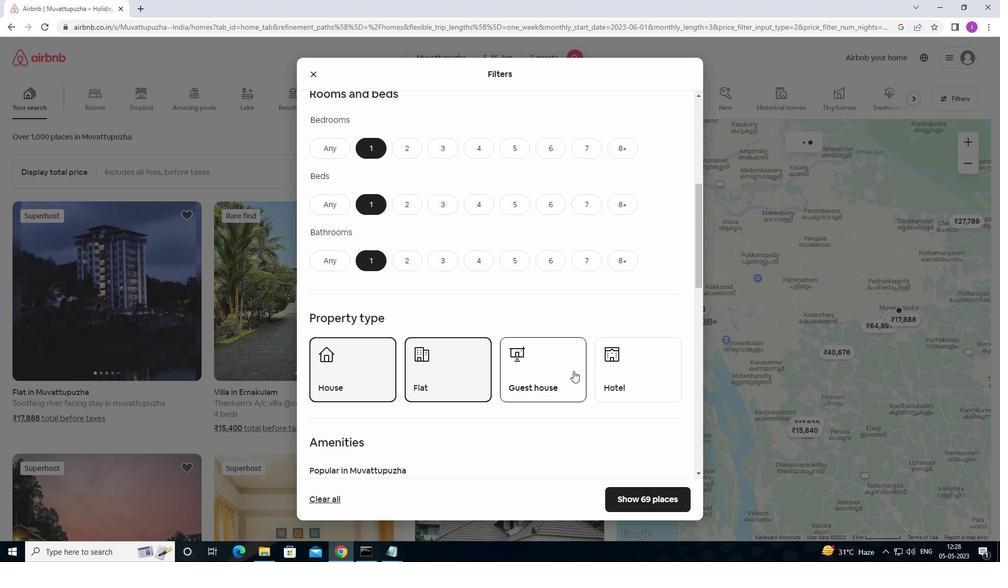 
Action: Mouse moved to (645, 379)
Screenshot: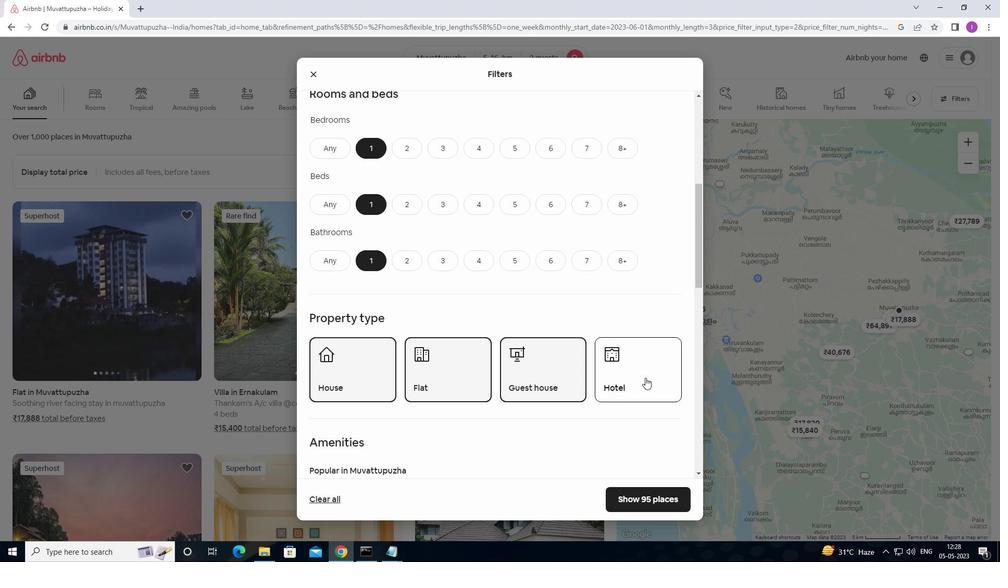 
Action: Mouse pressed left at (645, 379)
Screenshot: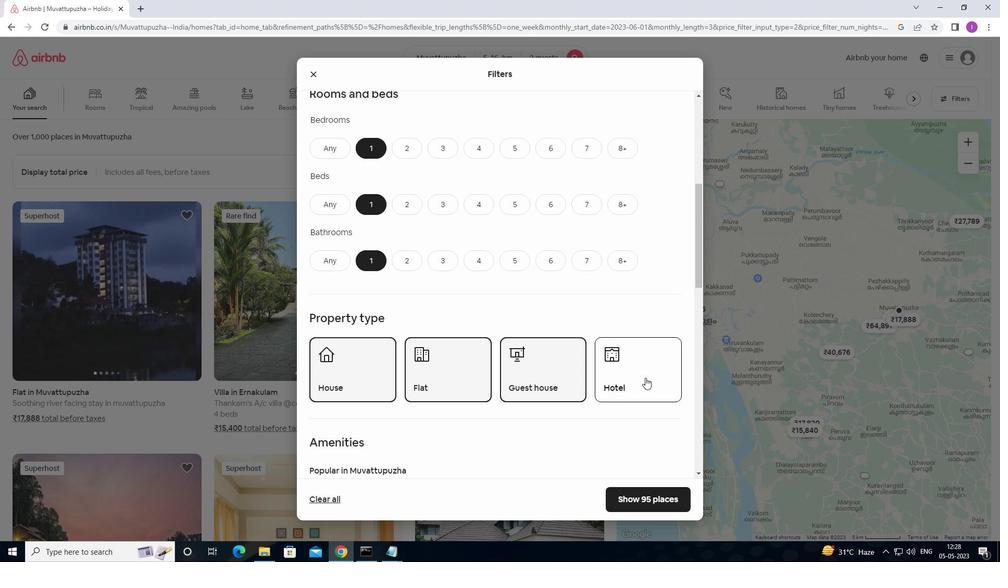 
Action: Mouse moved to (515, 398)
Screenshot: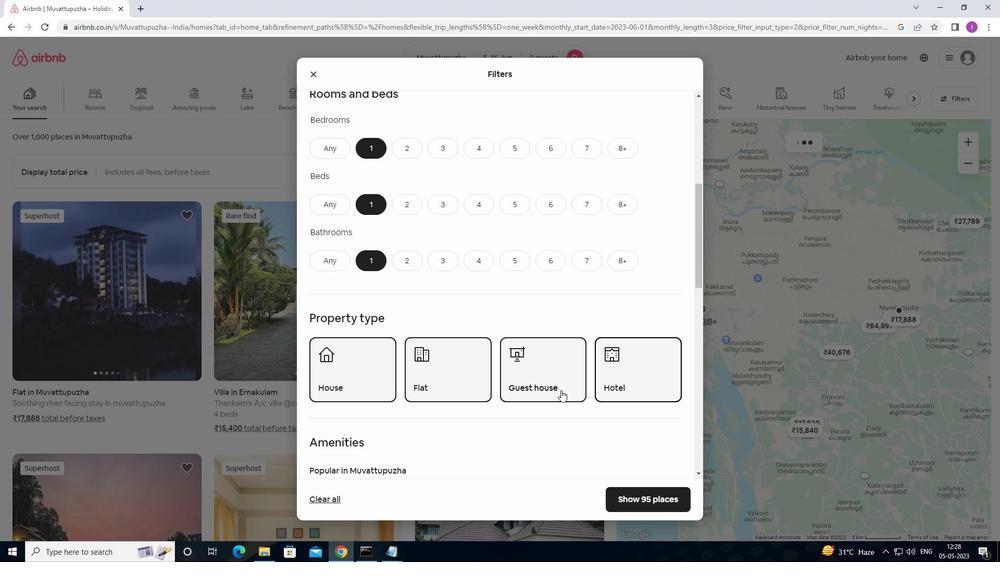 
Action: Mouse scrolled (515, 397) with delta (0, 0)
Screenshot: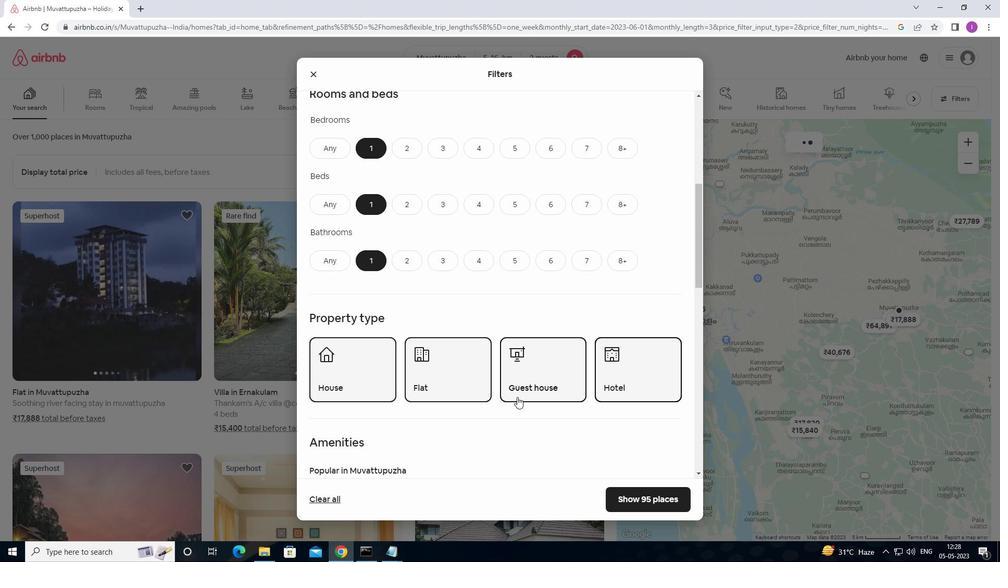 
Action: Mouse moved to (515, 398)
Screenshot: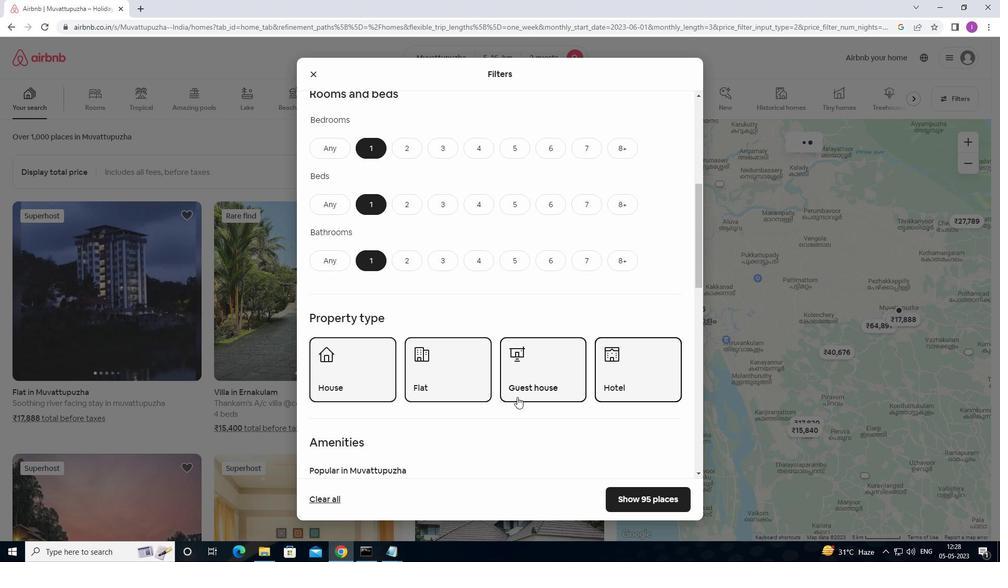 
Action: Mouse scrolled (515, 397) with delta (0, 0)
Screenshot: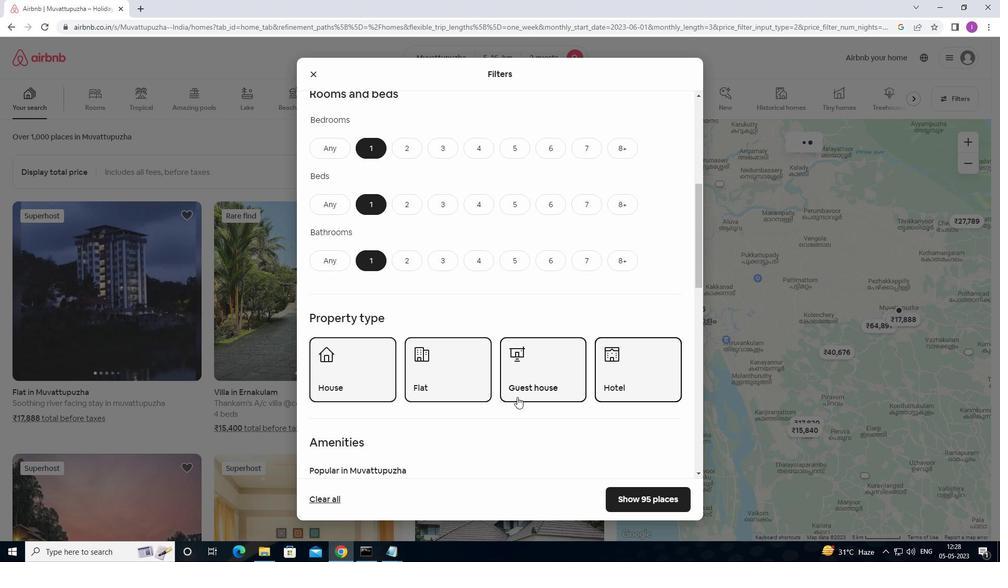 
Action: Mouse scrolled (515, 397) with delta (0, 0)
Screenshot: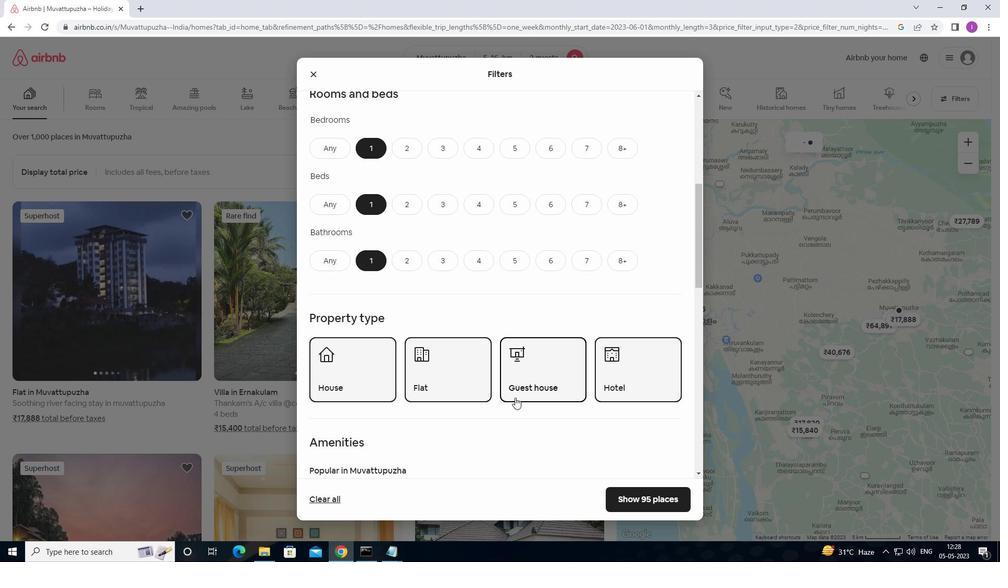 
Action: Mouse moved to (514, 396)
Screenshot: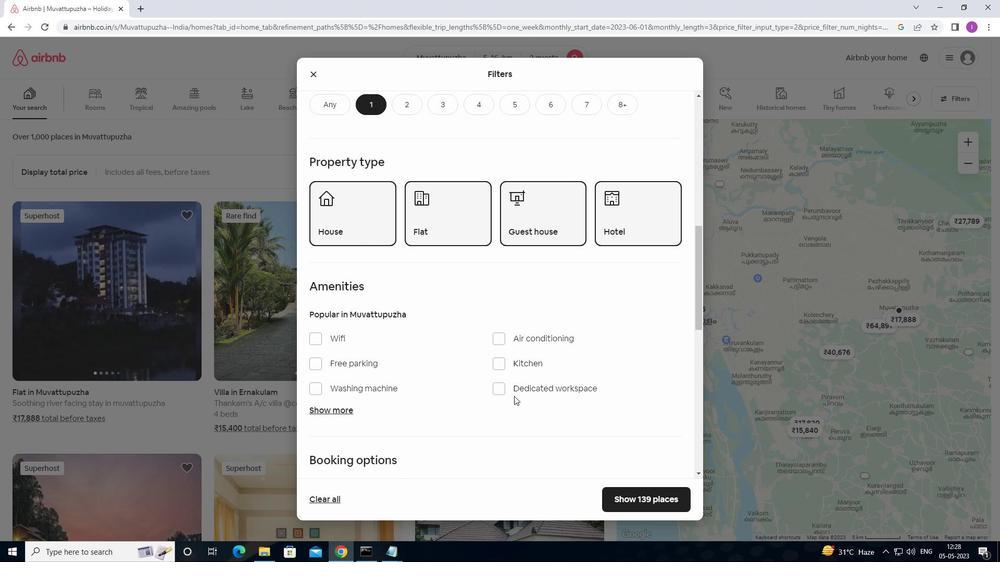 
Action: Mouse scrolled (514, 395) with delta (0, 0)
Screenshot: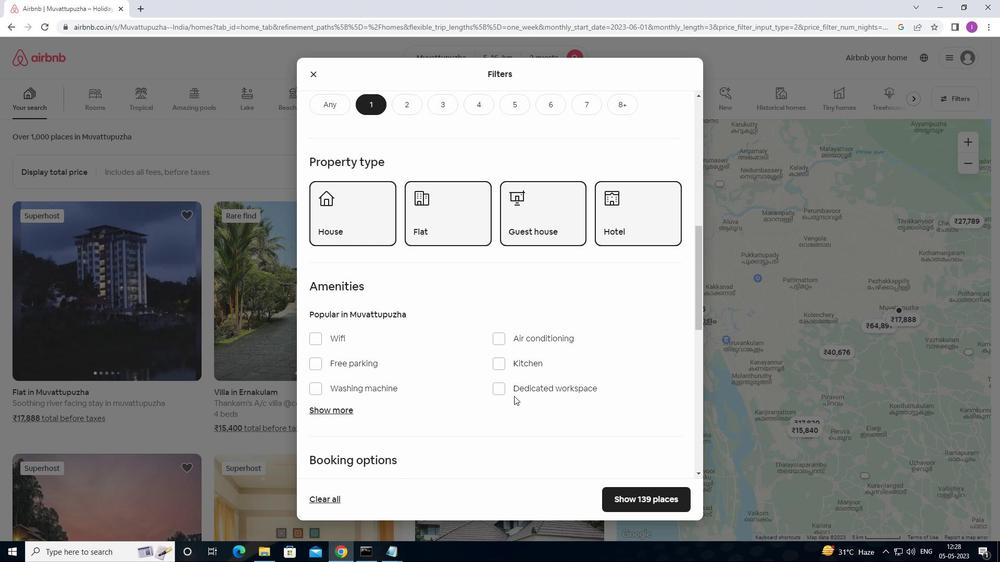 
Action: Mouse scrolled (514, 395) with delta (0, 0)
Screenshot: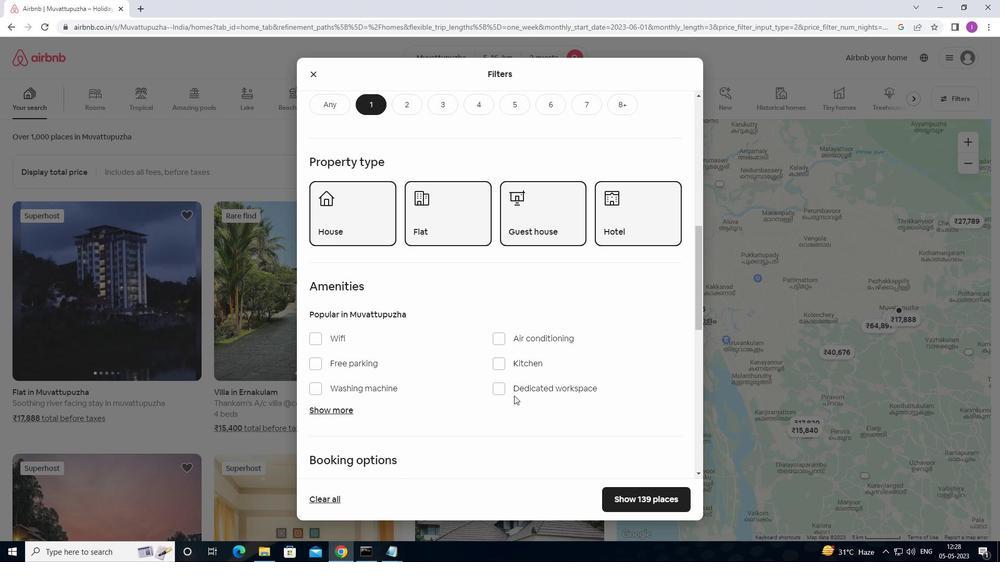
Action: Mouse moved to (315, 284)
Screenshot: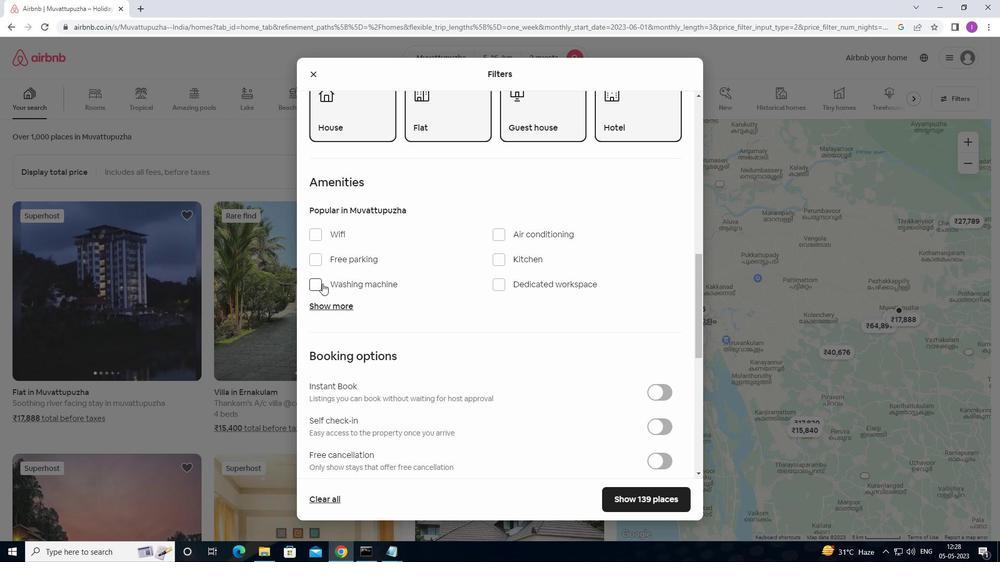 
Action: Mouse pressed left at (315, 284)
Screenshot: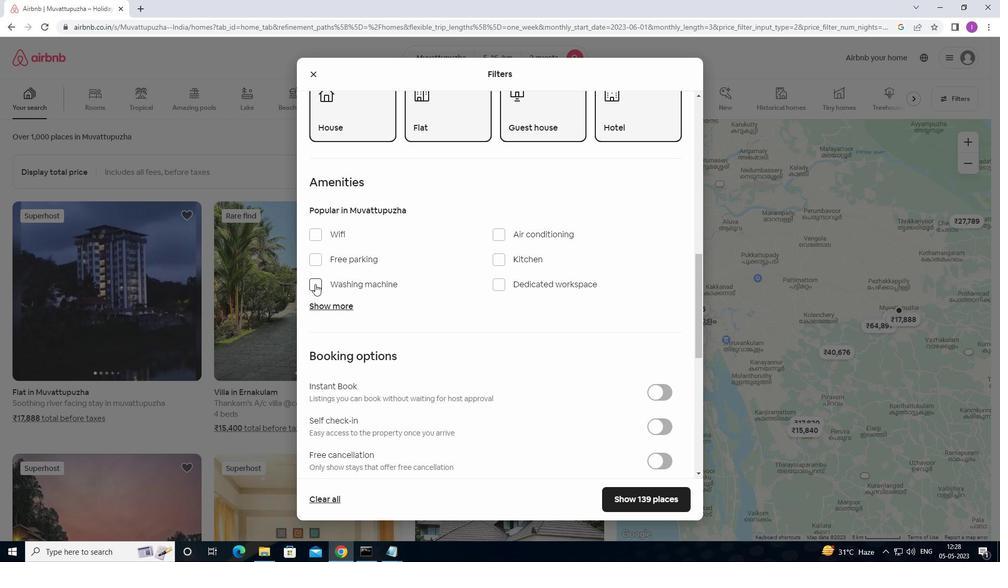 
Action: Mouse moved to (559, 353)
Screenshot: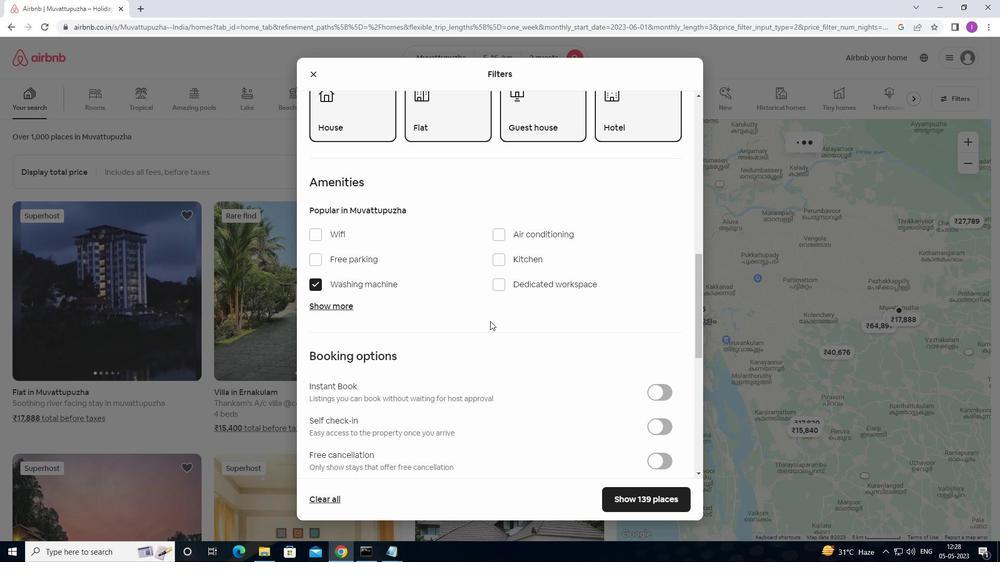 
Action: Mouse scrolled (559, 353) with delta (0, 0)
Screenshot: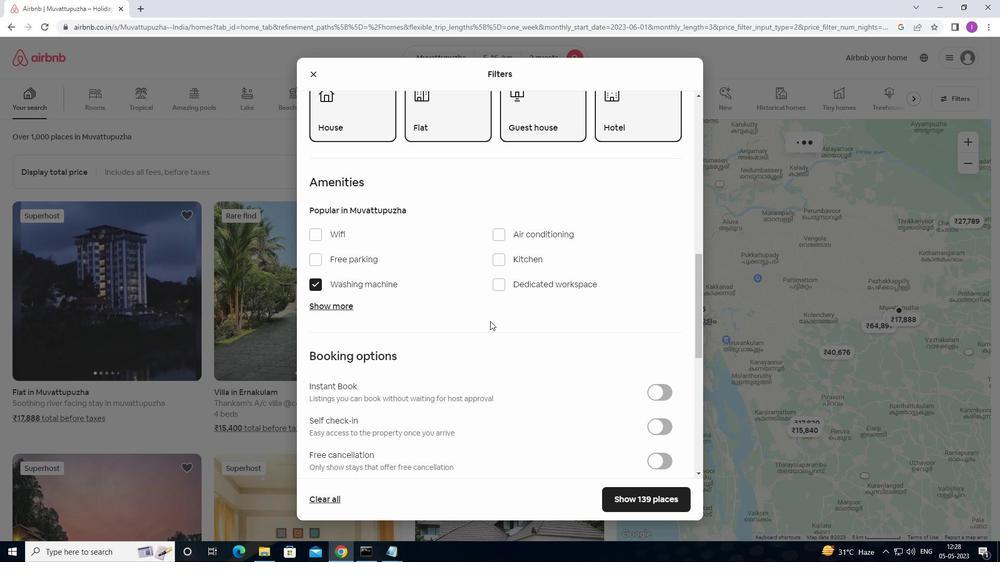 
Action: Mouse moved to (573, 360)
Screenshot: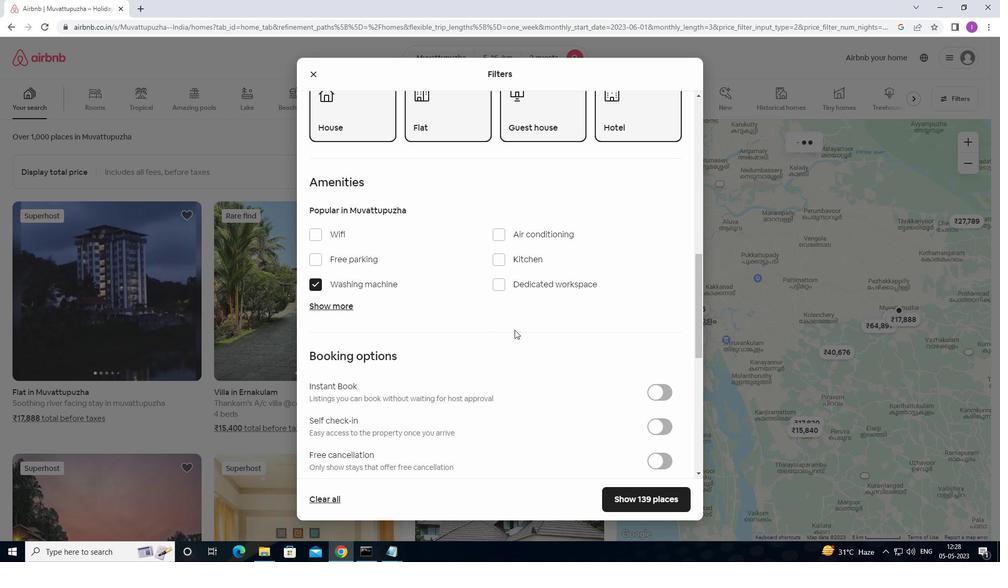
Action: Mouse scrolled (573, 359) with delta (0, 0)
Screenshot: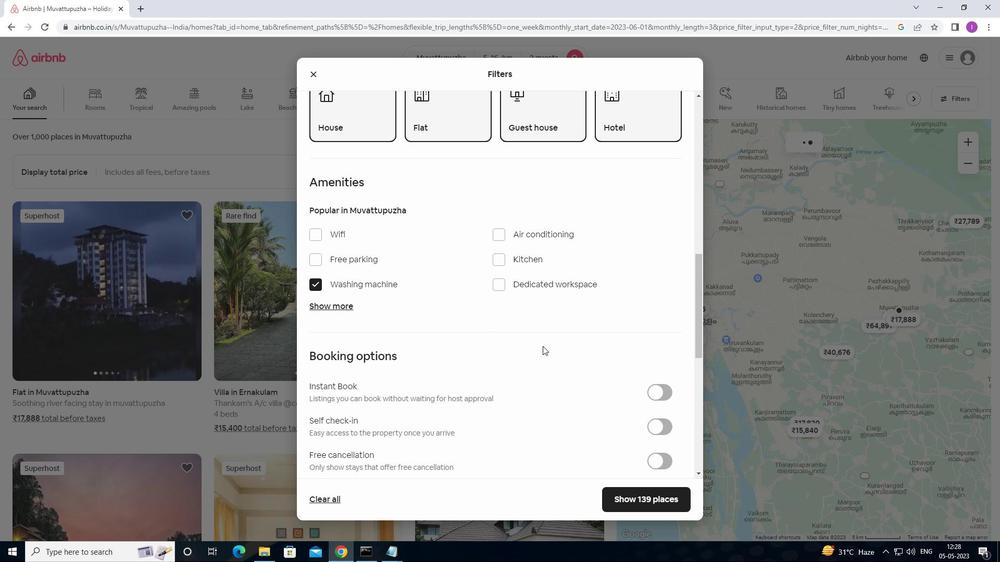 
Action: Mouse moved to (661, 321)
Screenshot: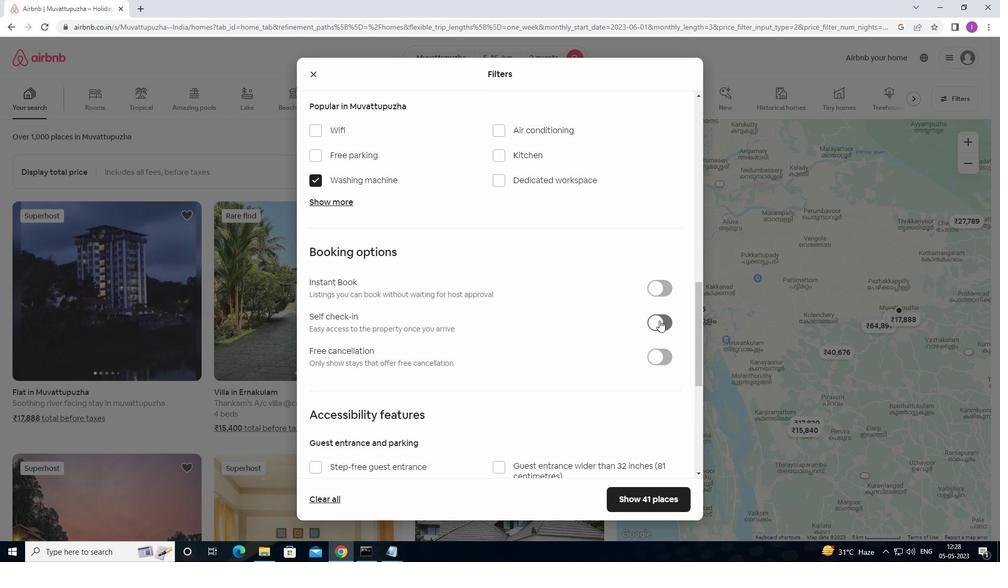 
Action: Mouse pressed left at (661, 321)
Screenshot: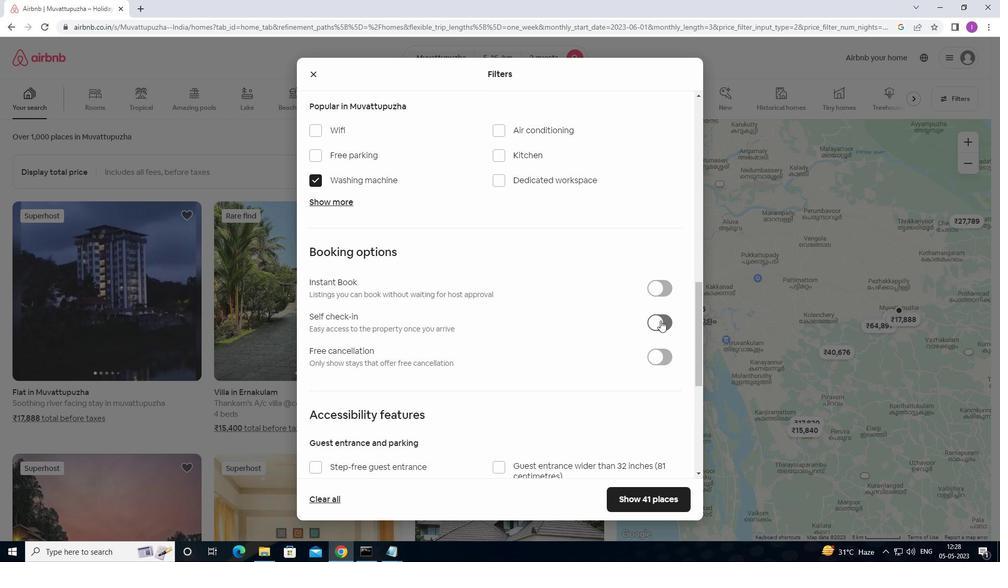 
Action: Mouse moved to (509, 377)
Screenshot: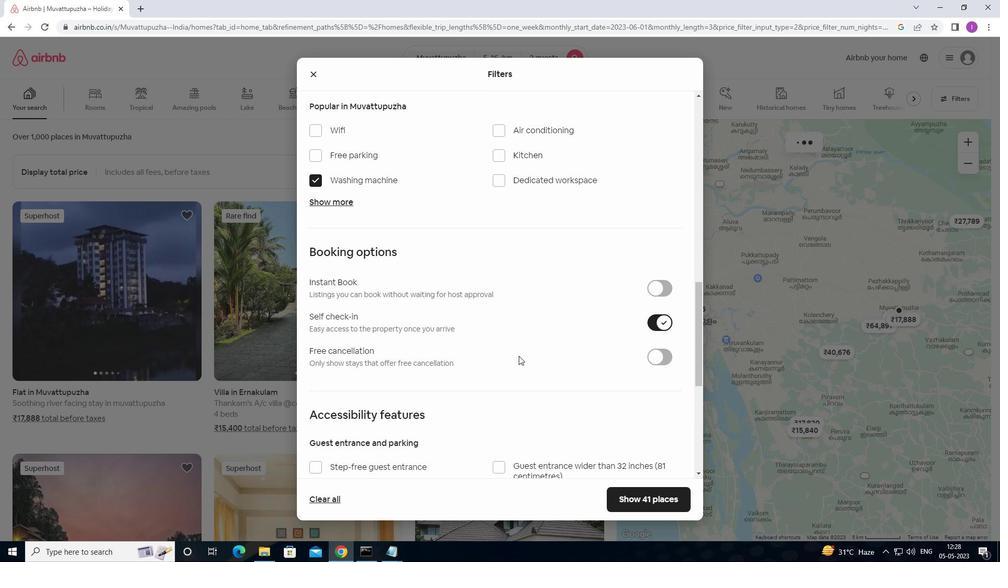 
Action: Mouse scrolled (509, 377) with delta (0, 0)
Screenshot: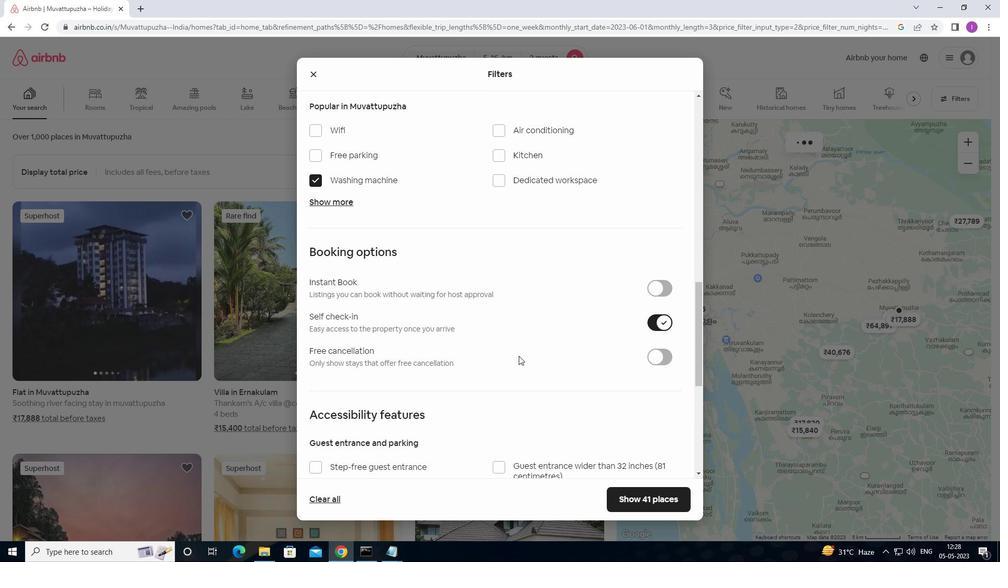 
Action: Mouse moved to (510, 380)
Screenshot: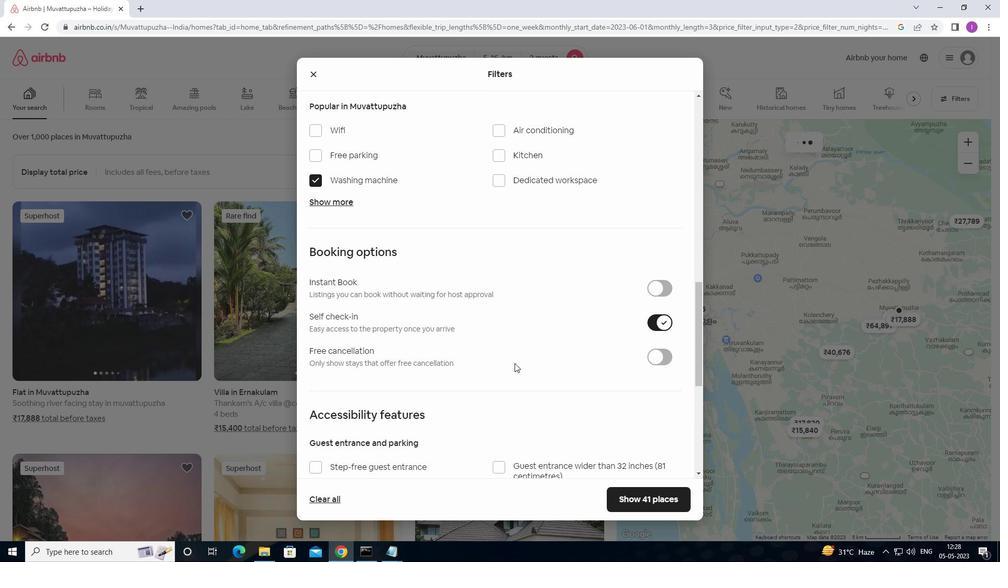 
Action: Mouse scrolled (510, 379) with delta (0, 0)
Screenshot: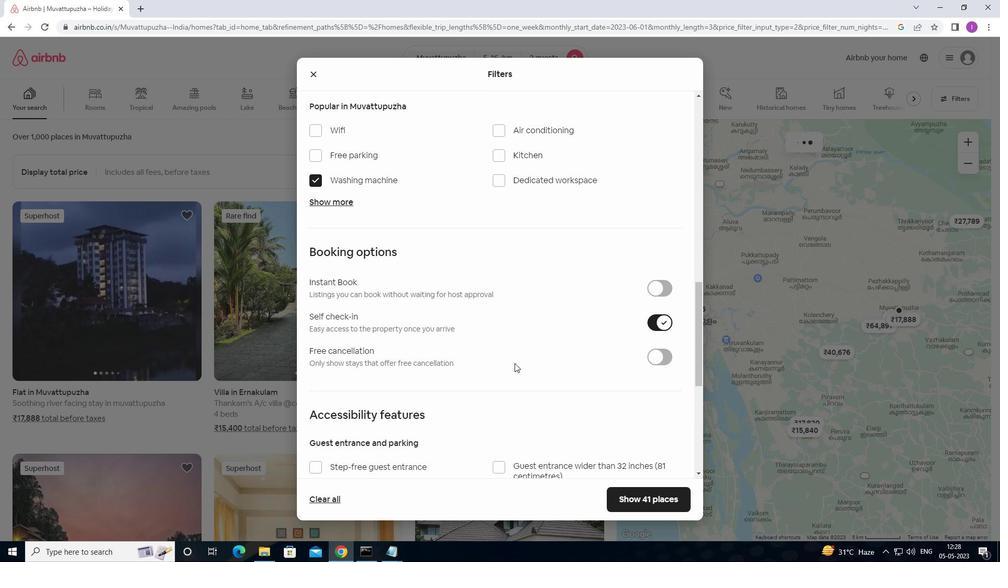 
Action: Mouse moved to (511, 382)
Screenshot: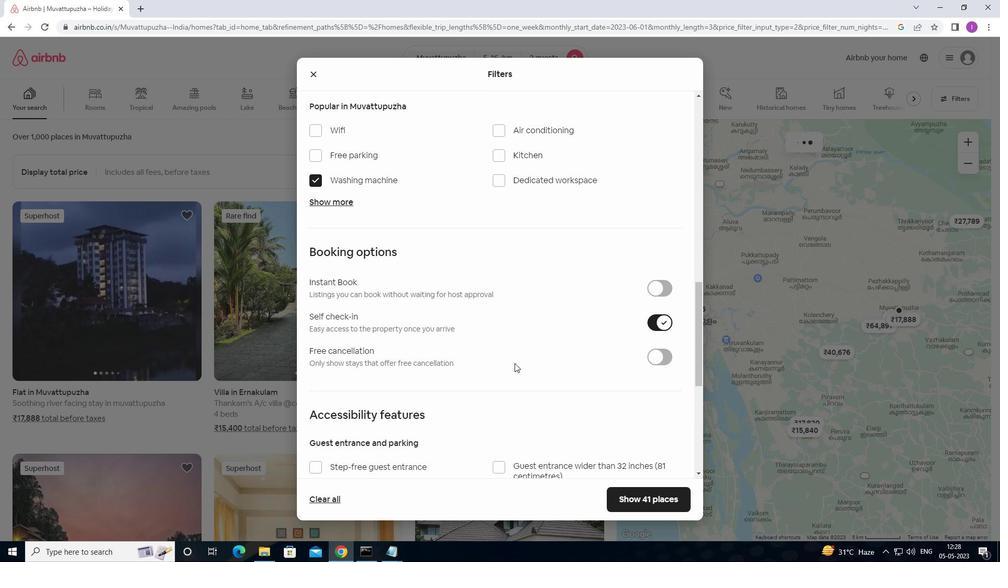 
Action: Mouse scrolled (511, 382) with delta (0, 0)
Screenshot: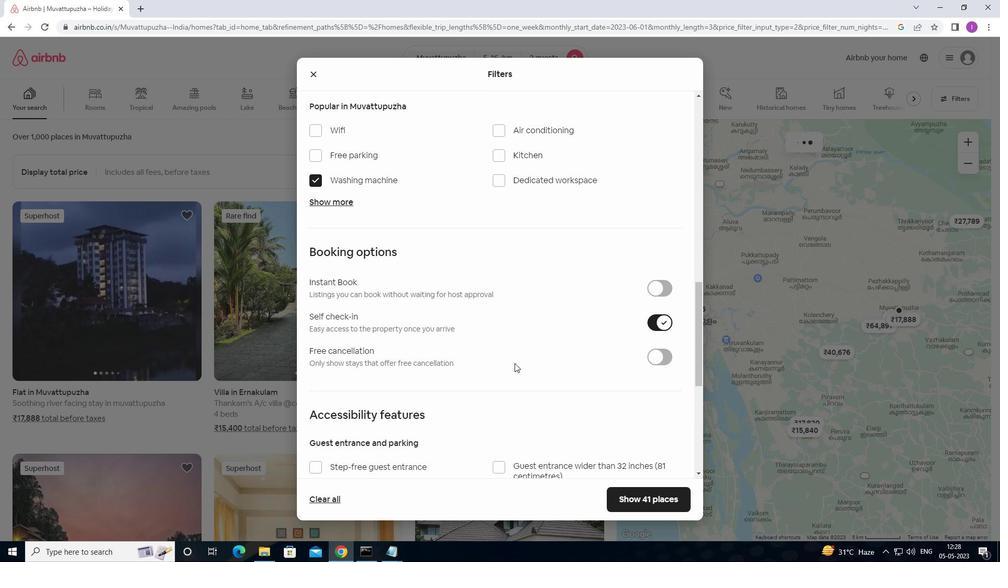 
Action: Mouse moved to (512, 383)
Screenshot: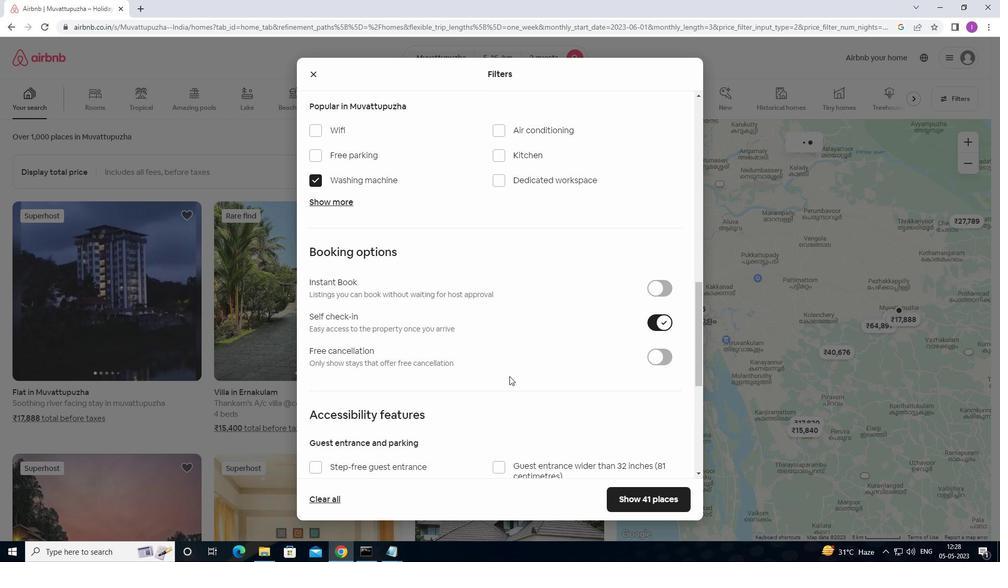 
Action: Mouse scrolled (512, 383) with delta (0, 0)
Screenshot: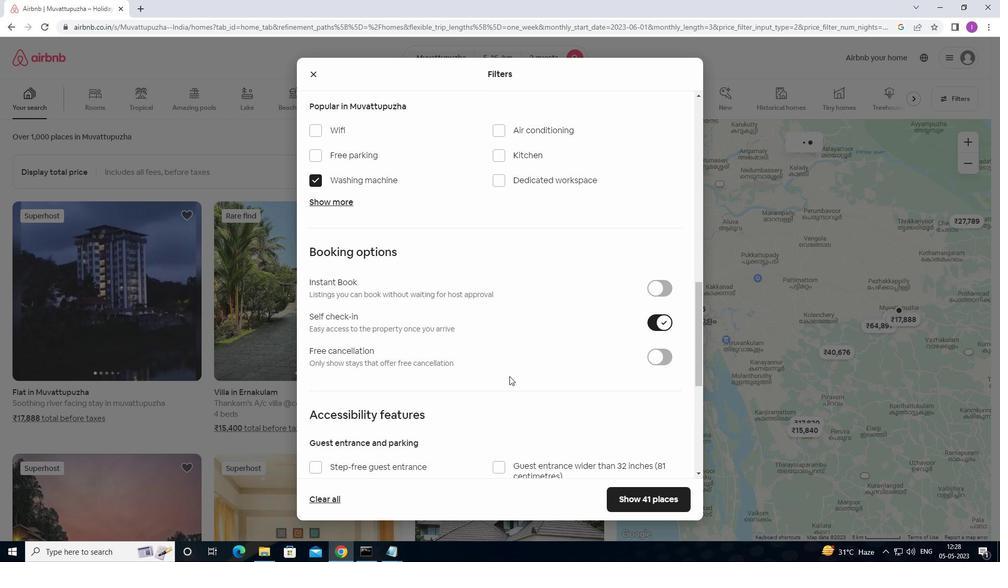 
Action: Mouse scrolled (512, 383) with delta (0, 0)
Screenshot: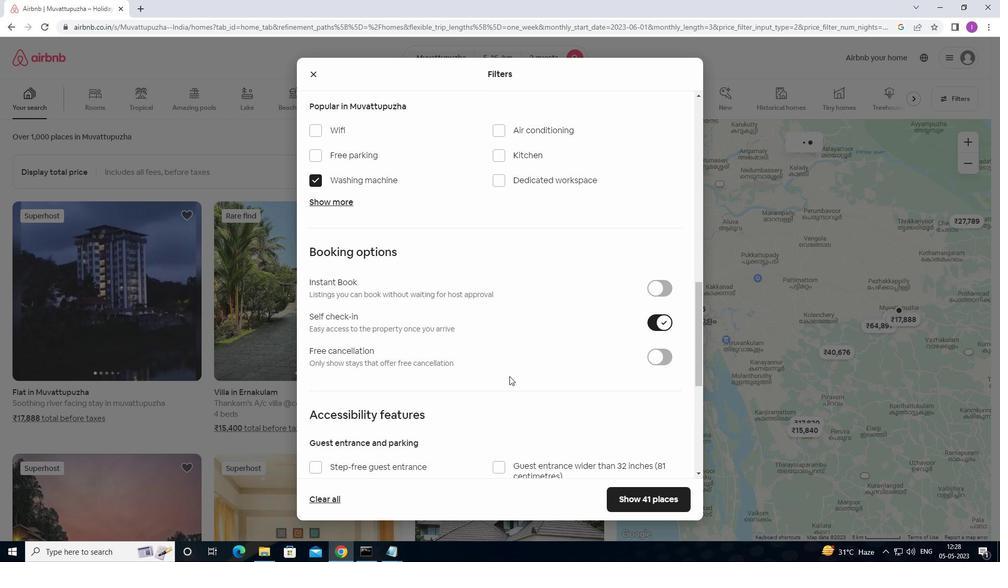 
Action: Mouse moved to (515, 385)
Screenshot: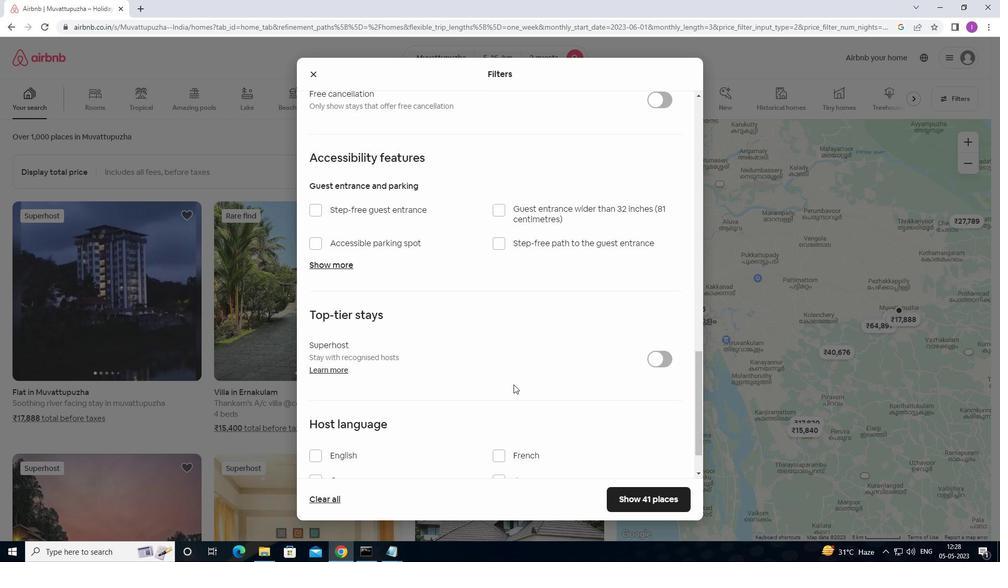
Action: Mouse scrolled (515, 384) with delta (0, 0)
Screenshot: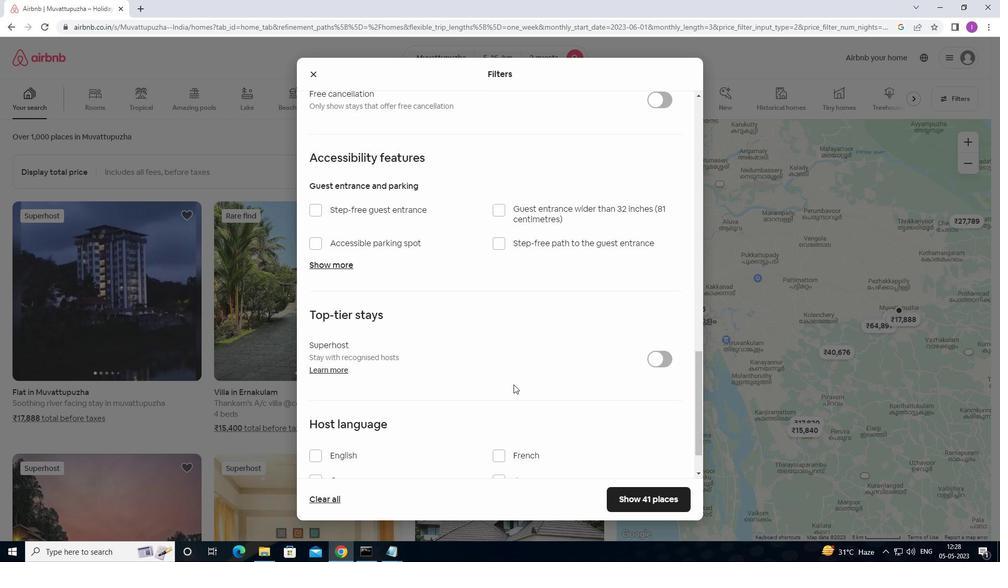 
Action: Mouse moved to (515, 386)
Screenshot: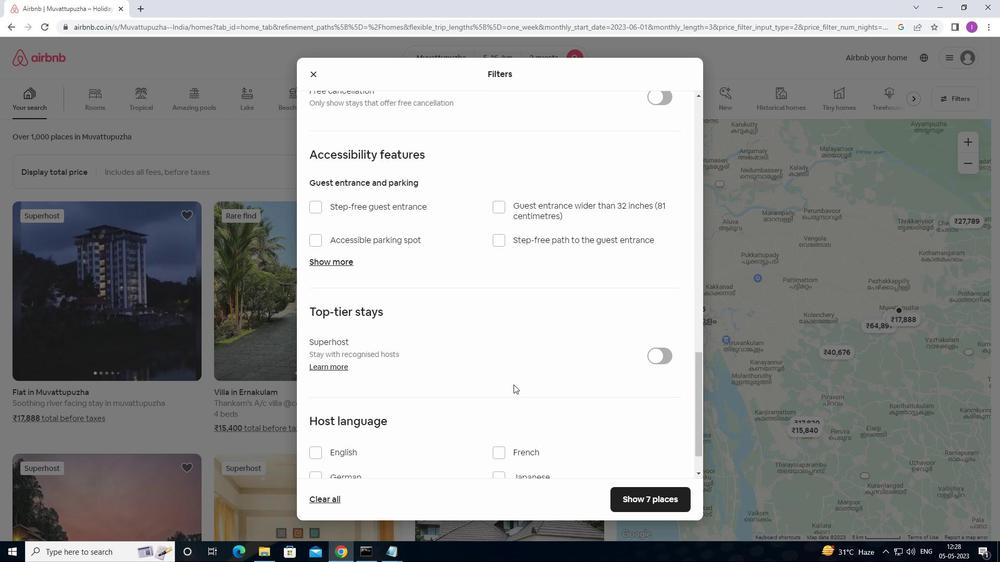 
Action: Mouse scrolled (515, 386) with delta (0, 0)
Screenshot: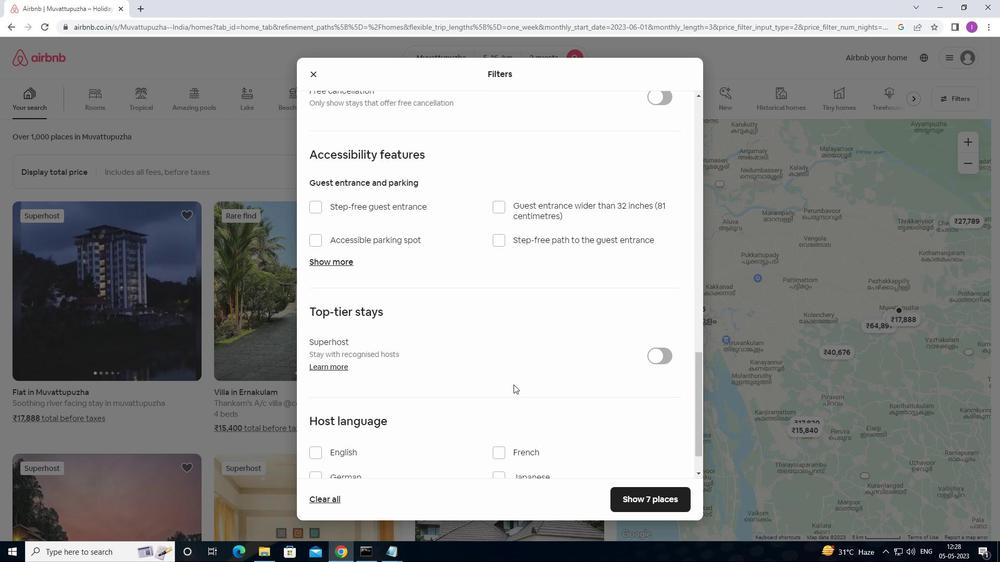 
Action: Mouse scrolled (515, 386) with delta (0, 0)
Screenshot: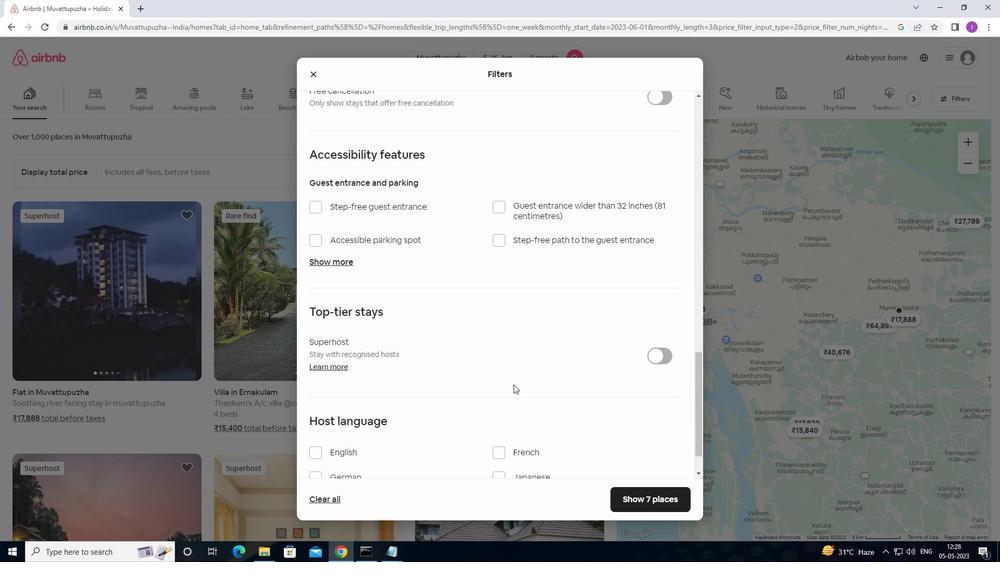 
Action: Mouse scrolled (515, 386) with delta (0, 0)
Screenshot: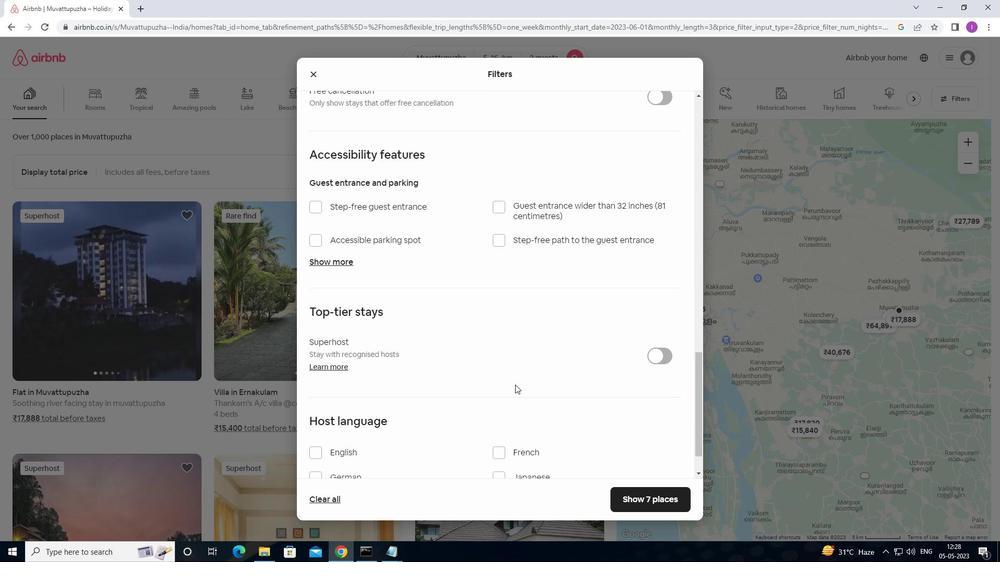 
Action: Mouse scrolled (515, 386) with delta (0, 0)
Screenshot: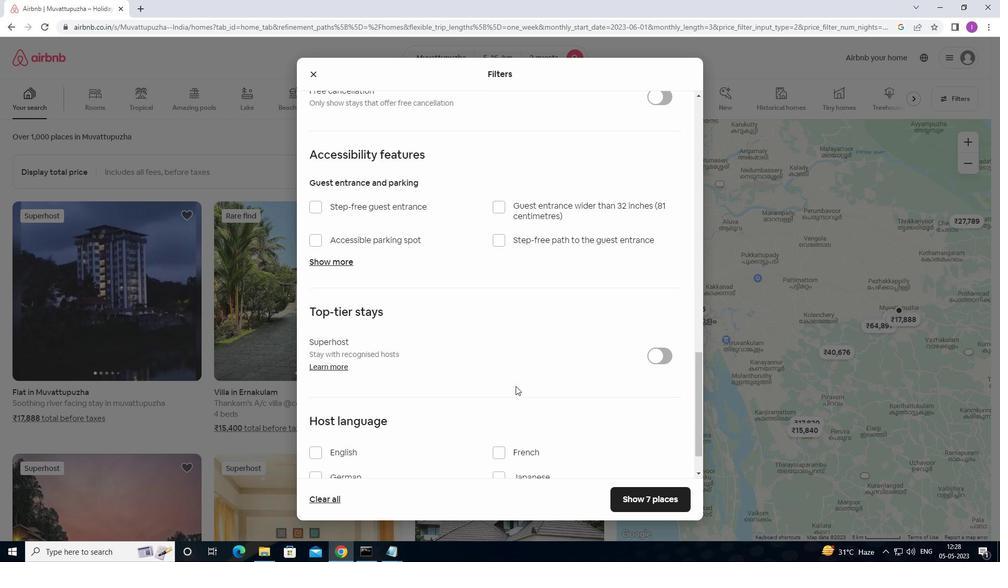 
Action: Mouse moved to (312, 404)
Screenshot: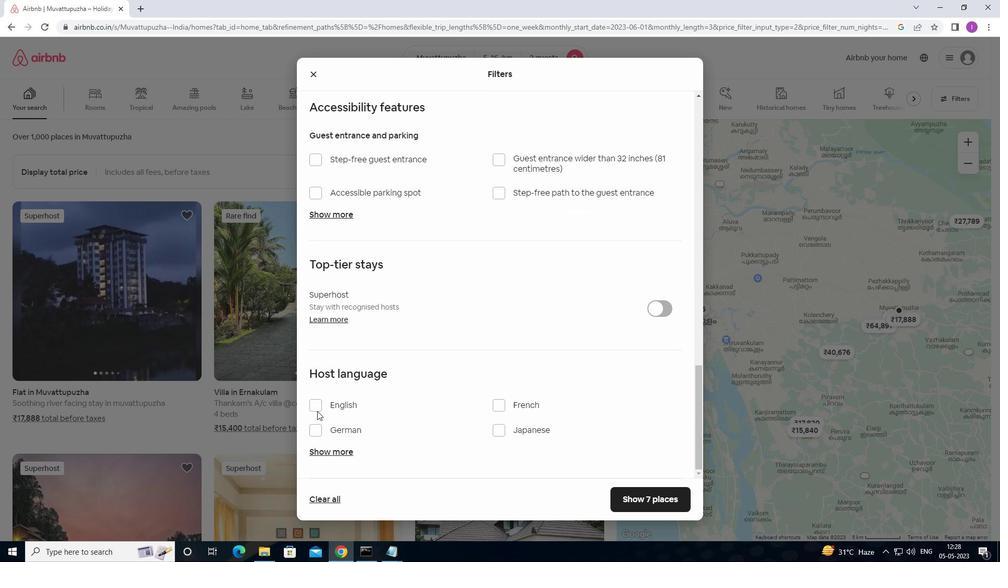 
Action: Mouse pressed left at (312, 404)
Screenshot: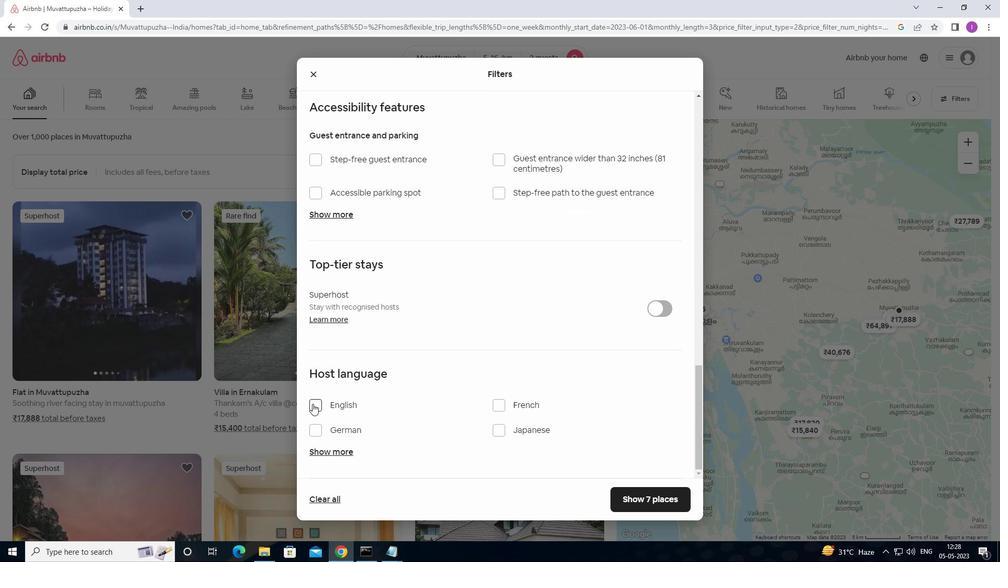 
Action: Mouse moved to (630, 501)
Screenshot: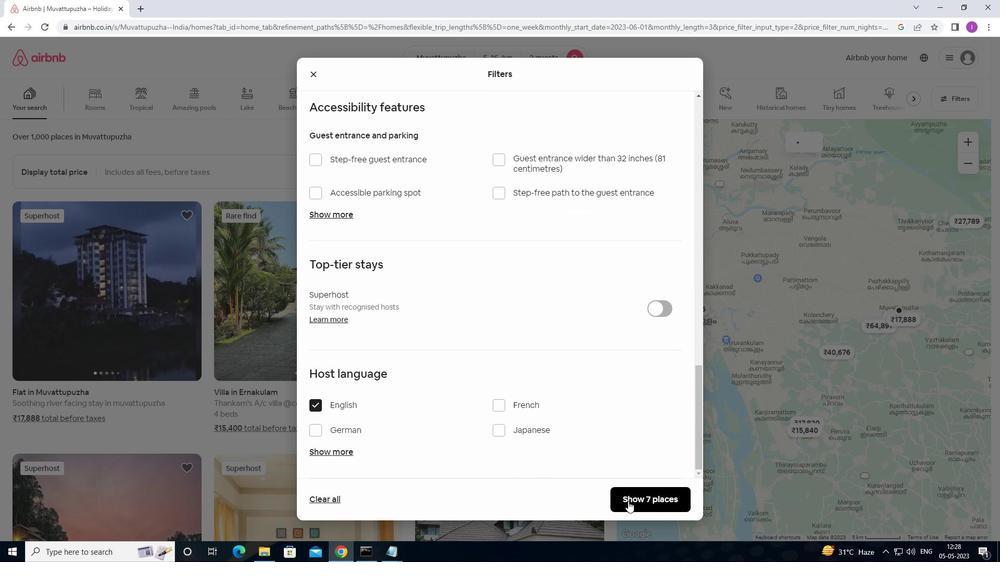 
Action: Mouse pressed left at (630, 501)
Screenshot: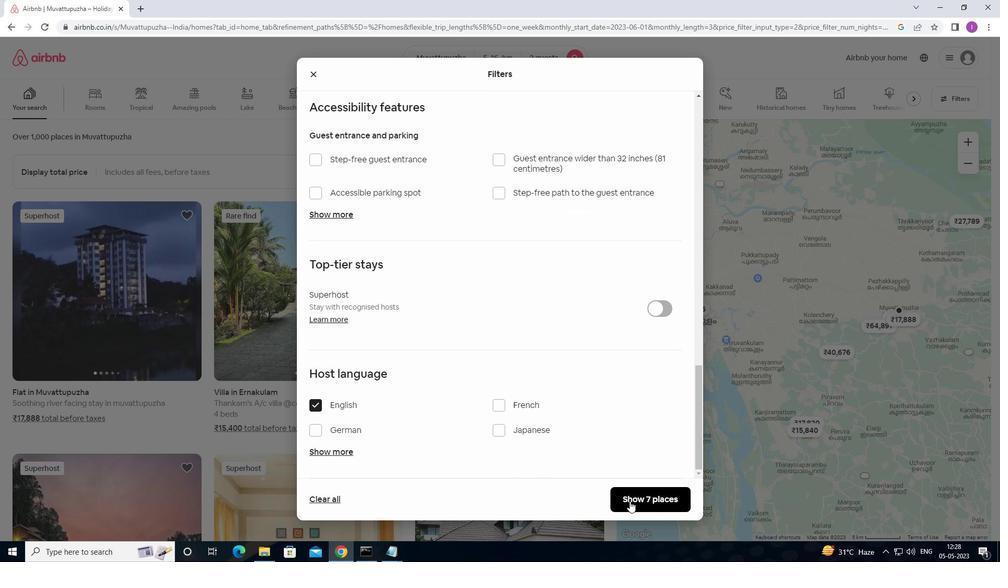 
Action: Mouse moved to (599, 476)
Screenshot: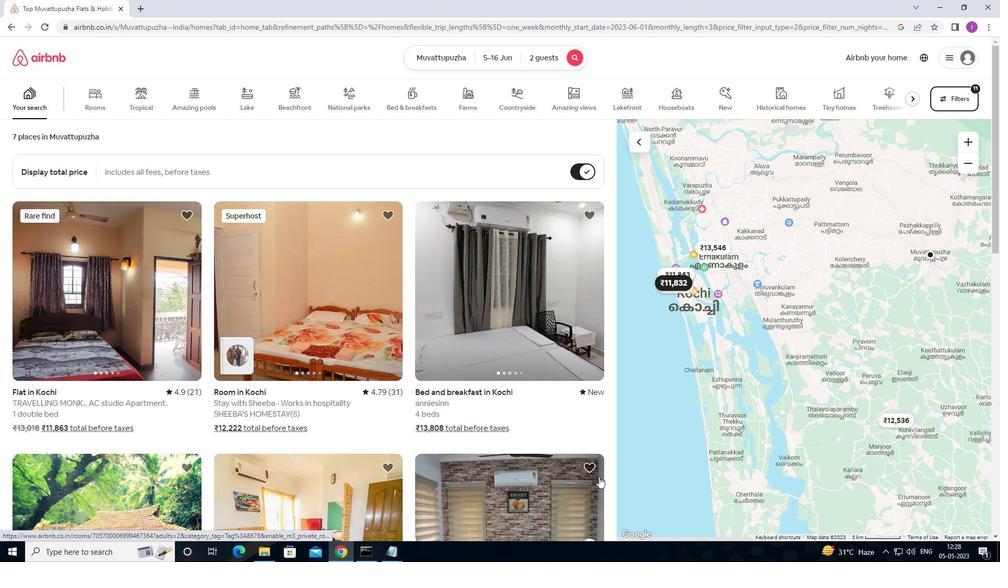 
